 Task: Find connections with filter location Rāmnagar with filter topic #jobwith filter profile language Potuguese with filter current company ELGI EQUIPMENTS LIMITED with filter school Karunya Institute of Technology and Sciences with filter industry Robotics Engineering with filter service category Android Development with filter keywords title Spa Manager
Action: Mouse moved to (557, 53)
Screenshot: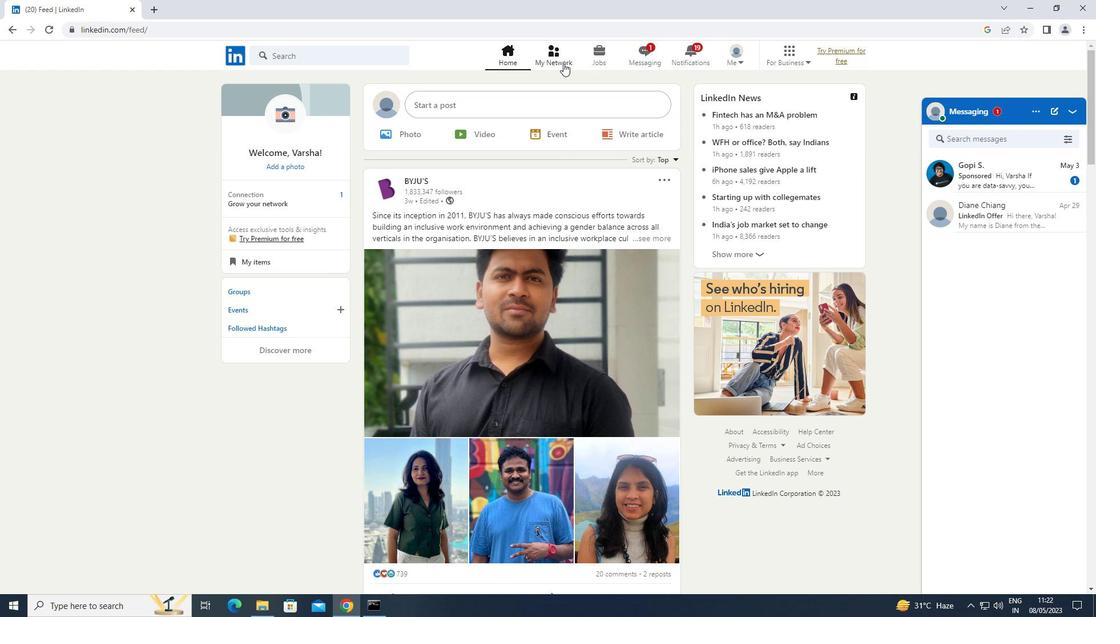 
Action: Mouse pressed left at (557, 53)
Screenshot: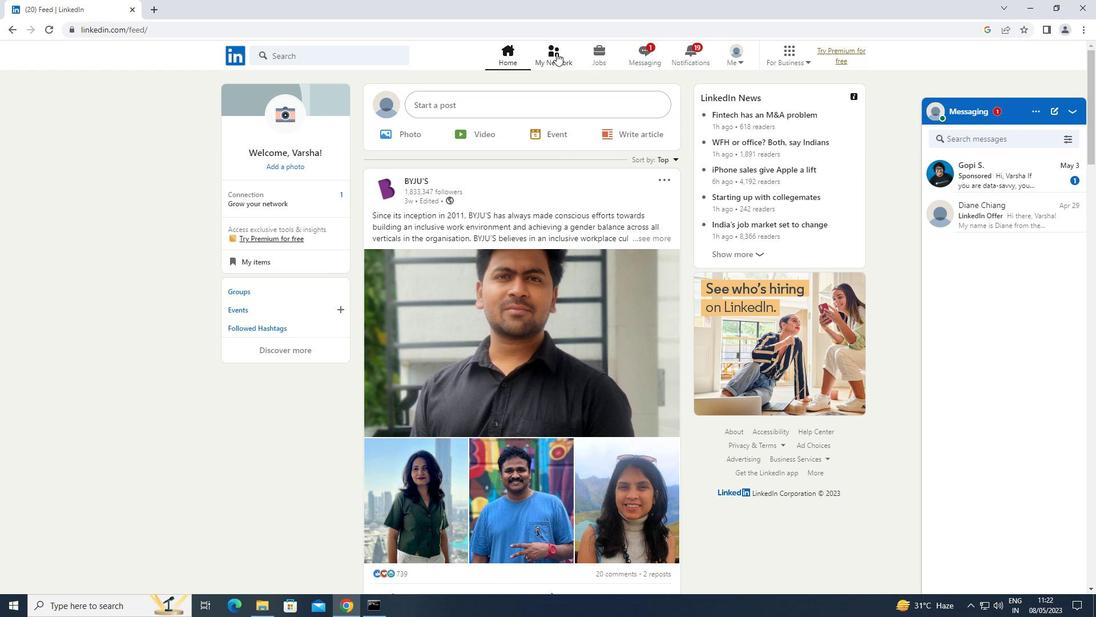 
Action: Mouse moved to (275, 119)
Screenshot: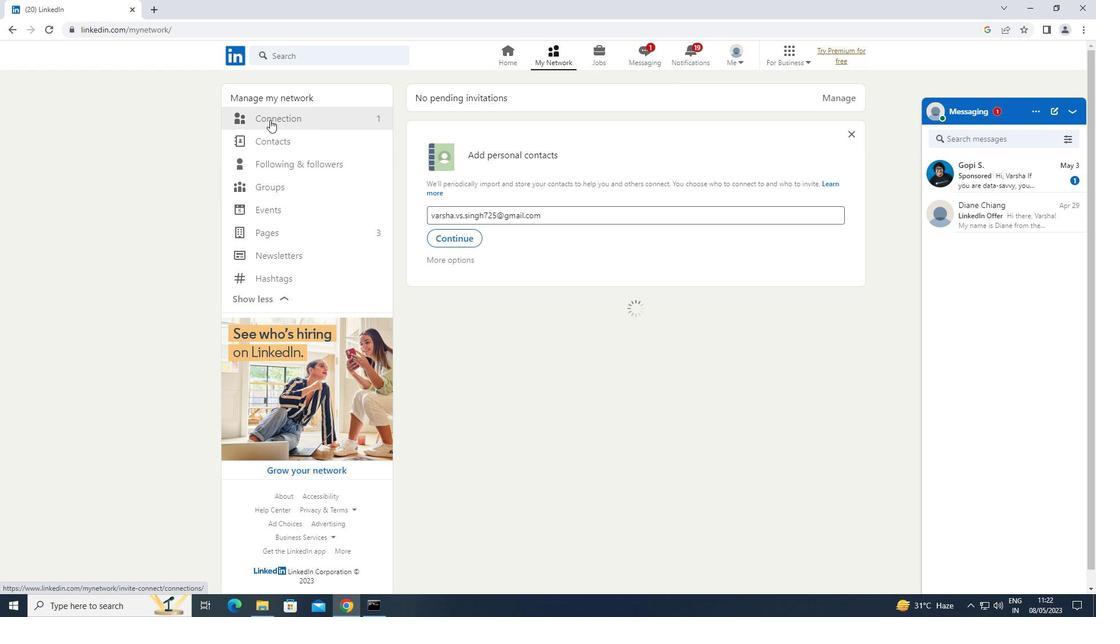 
Action: Mouse pressed left at (275, 119)
Screenshot: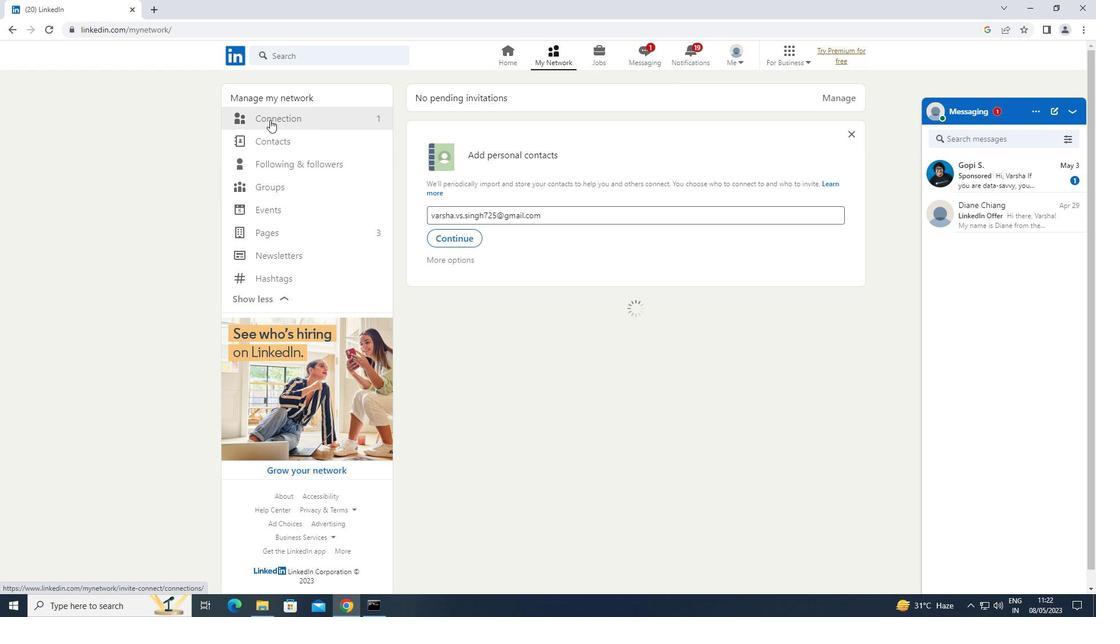 
Action: Mouse moved to (637, 118)
Screenshot: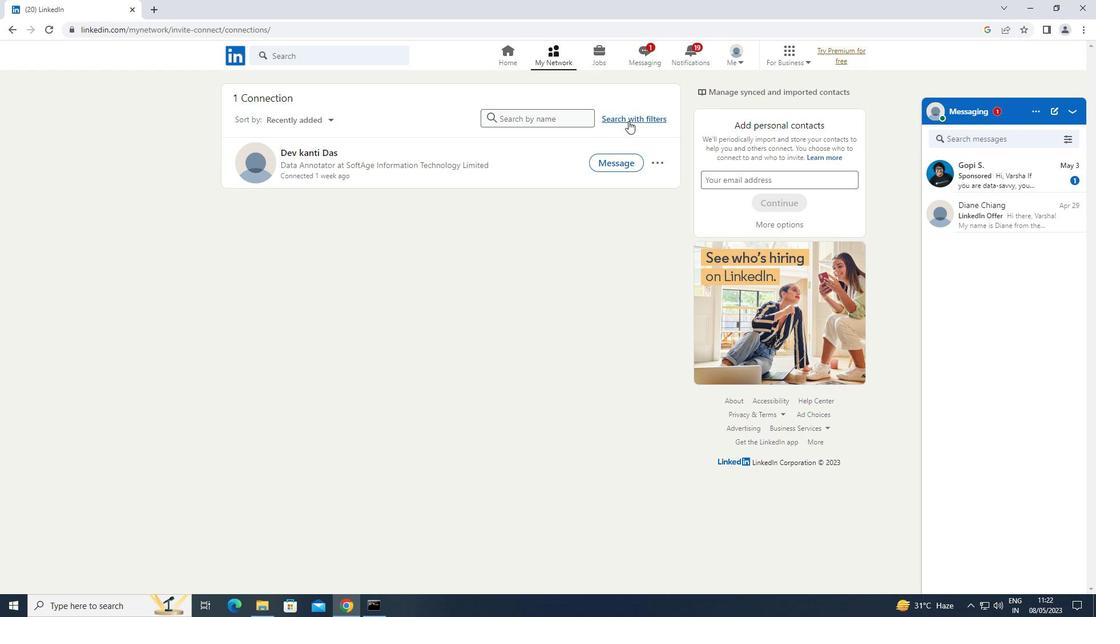 
Action: Mouse pressed left at (637, 118)
Screenshot: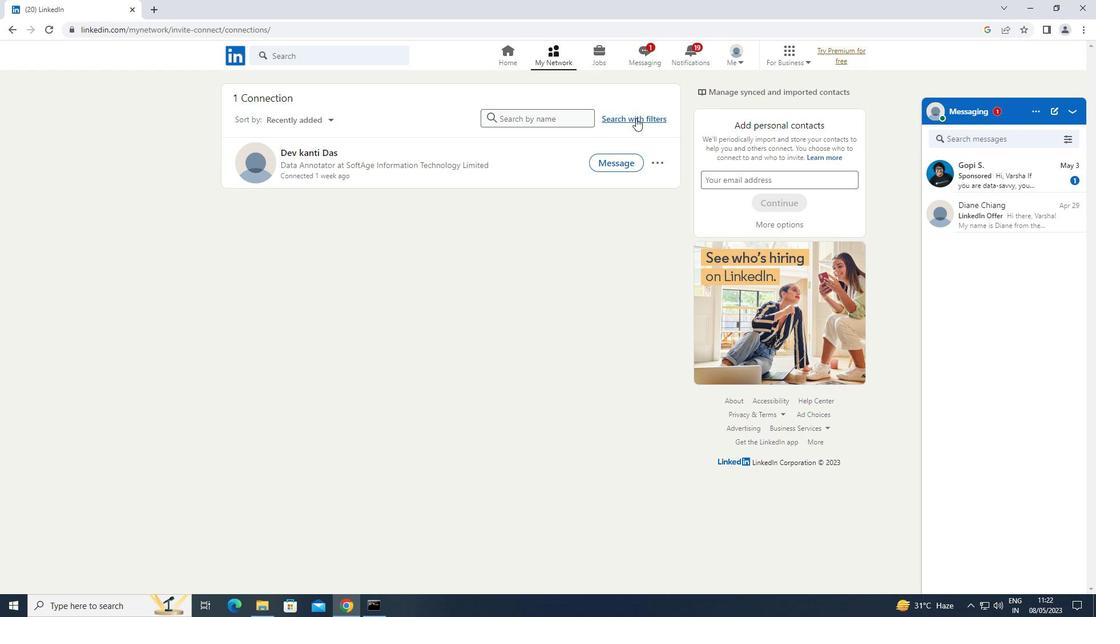 
Action: Mouse moved to (590, 86)
Screenshot: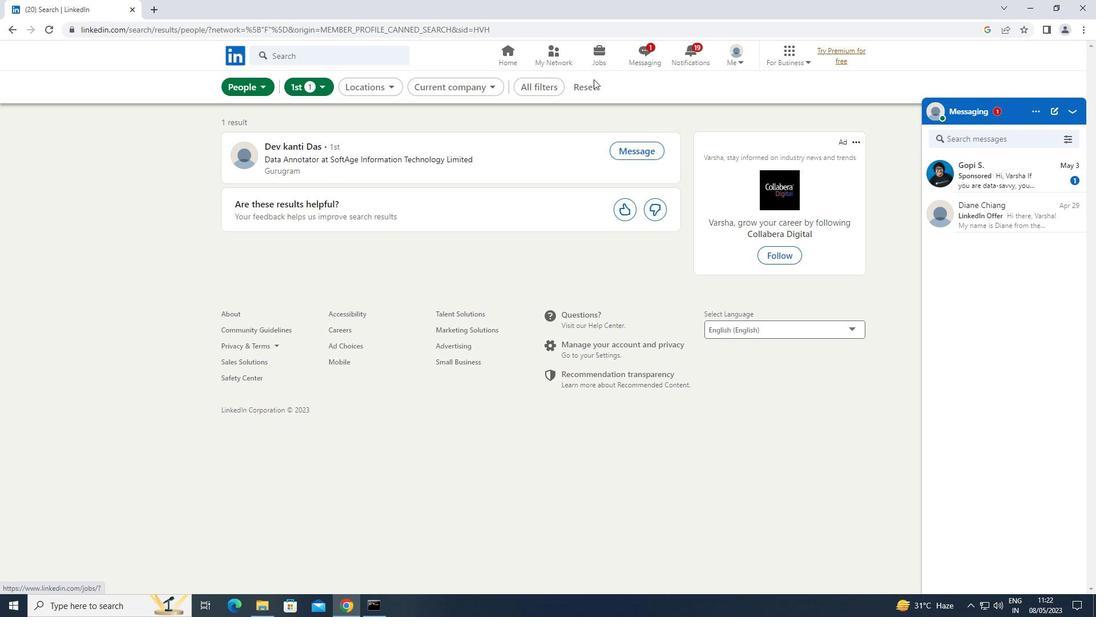 
Action: Mouse pressed left at (590, 86)
Screenshot: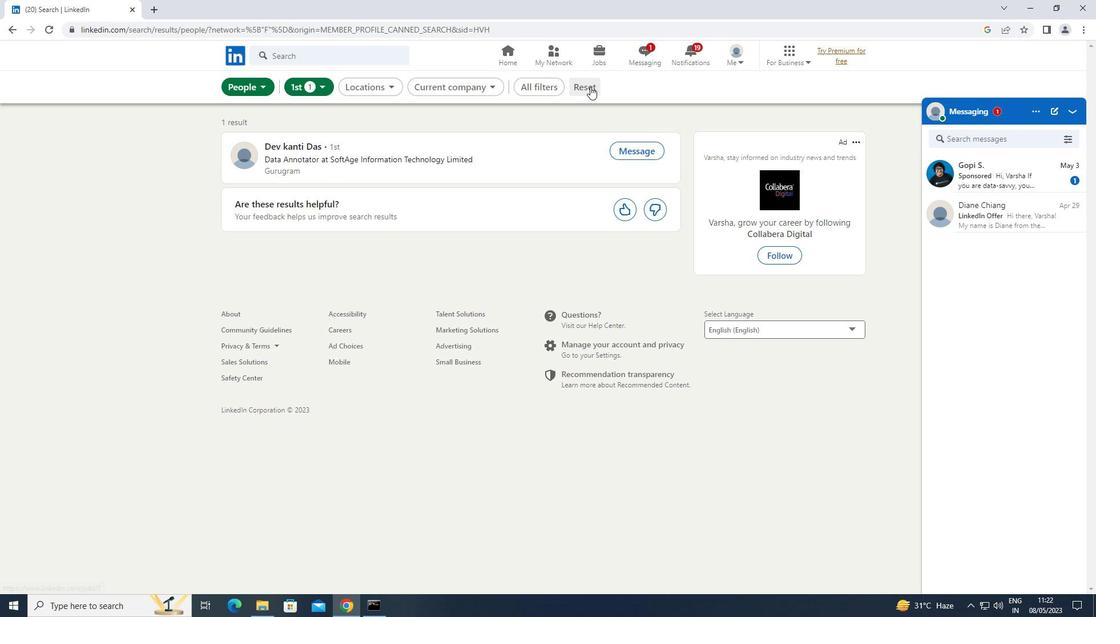 
Action: Mouse moved to (558, 86)
Screenshot: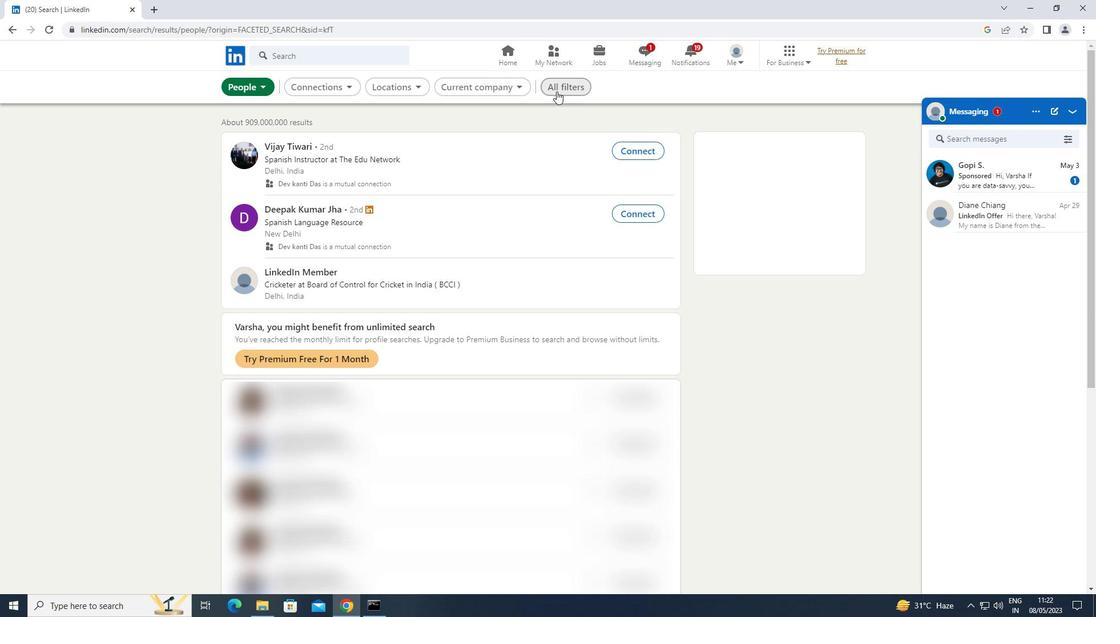 
Action: Mouse pressed left at (558, 86)
Screenshot: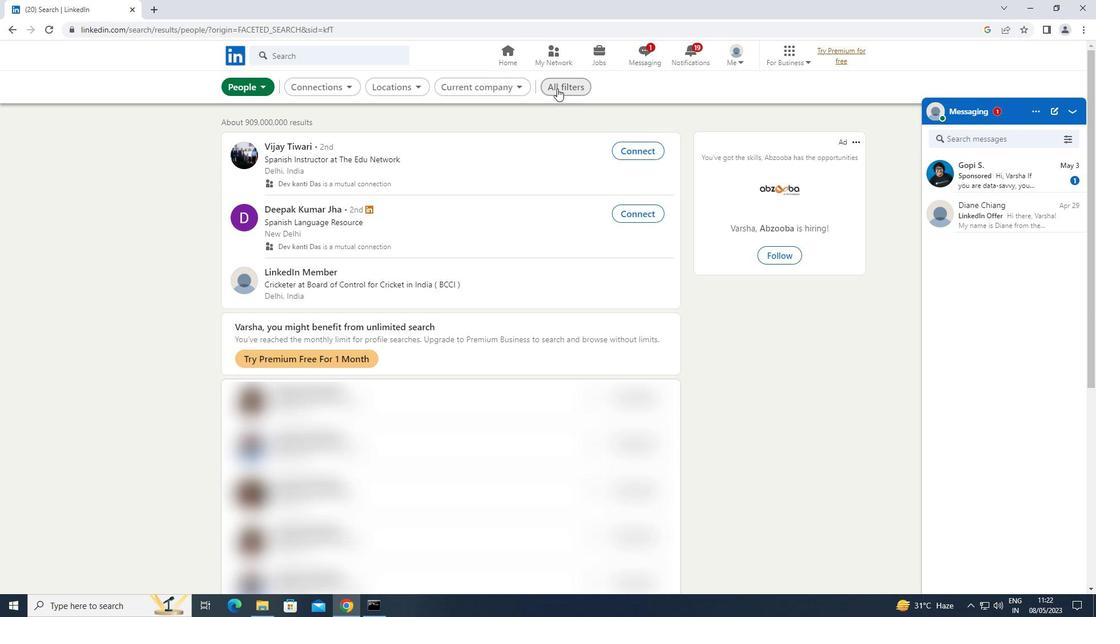 
Action: Mouse moved to (882, 313)
Screenshot: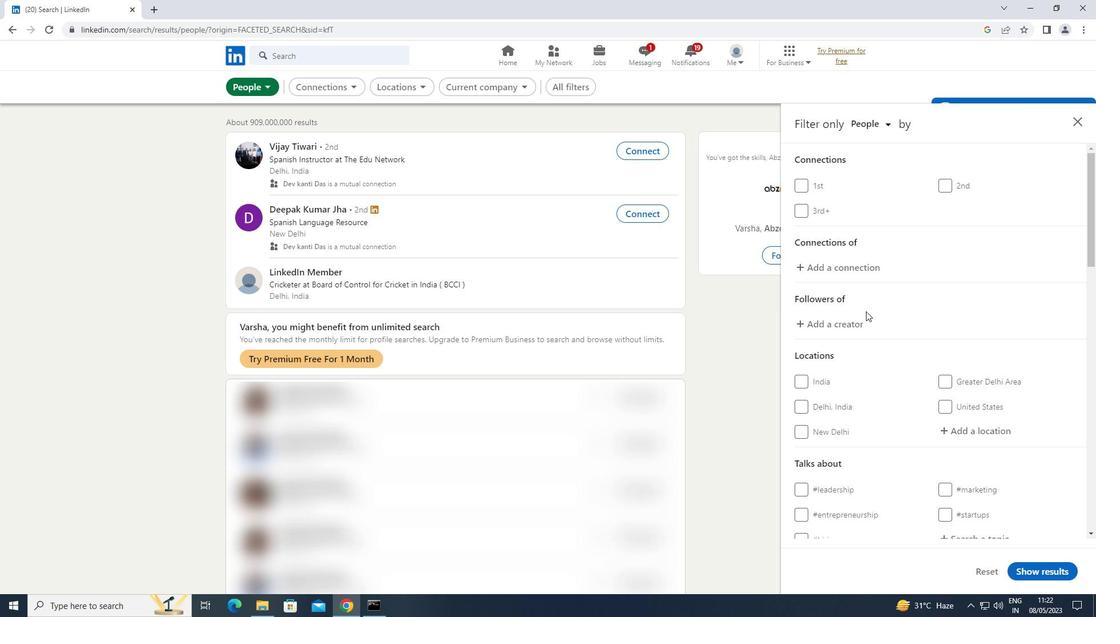 
Action: Mouse scrolled (882, 312) with delta (0, 0)
Screenshot: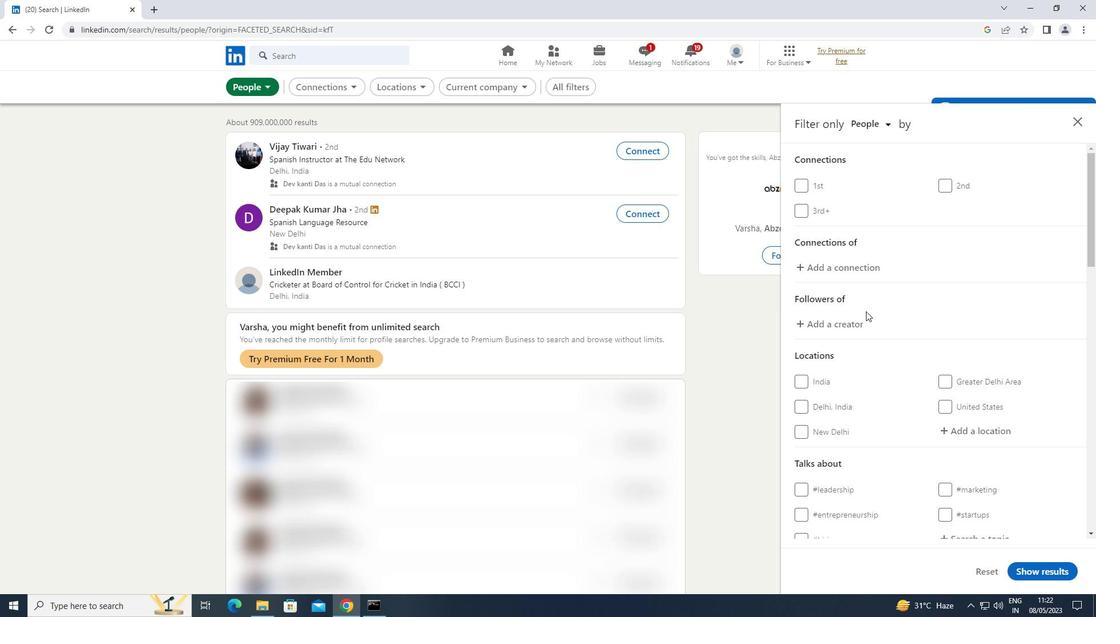 
Action: Mouse moved to (884, 314)
Screenshot: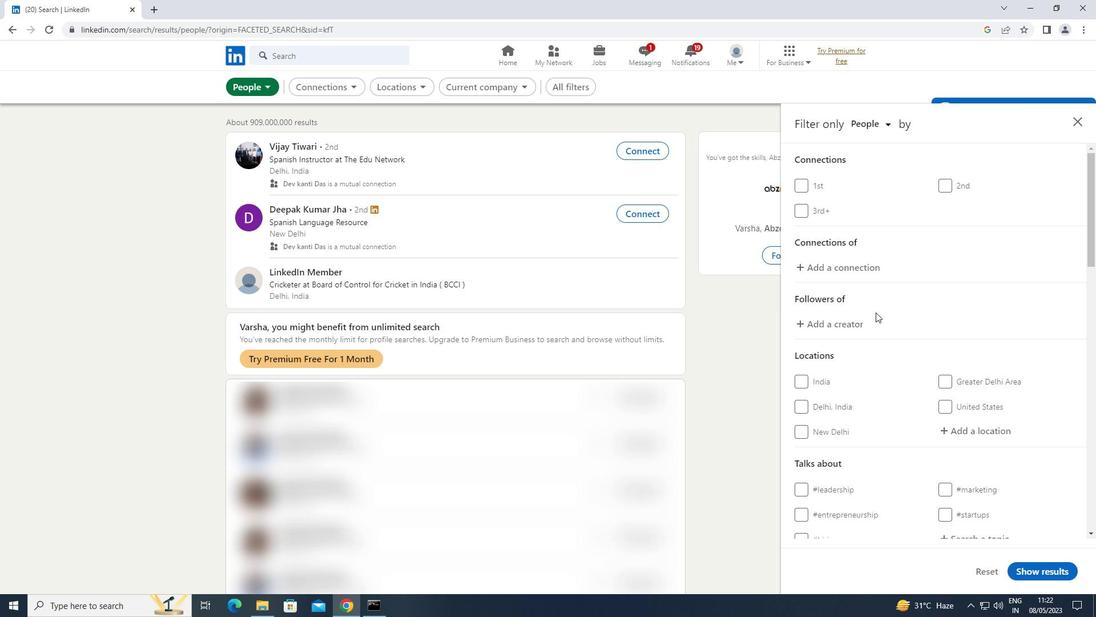 
Action: Mouse scrolled (884, 314) with delta (0, 0)
Screenshot: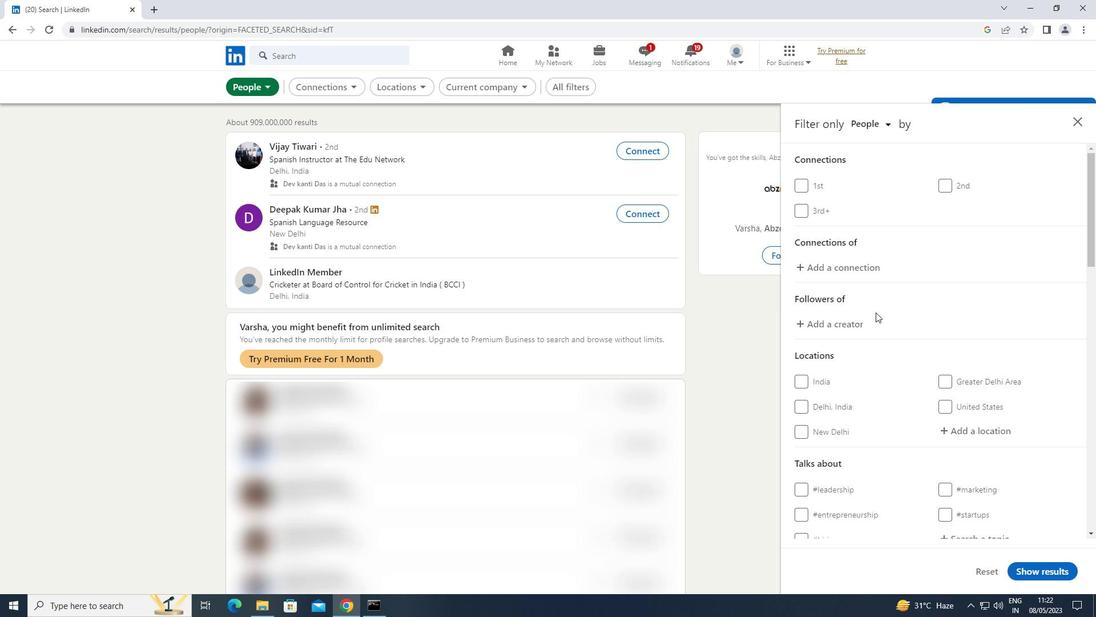 
Action: Mouse scrolled (884, 314) with delta (0, 0)
Screenshot: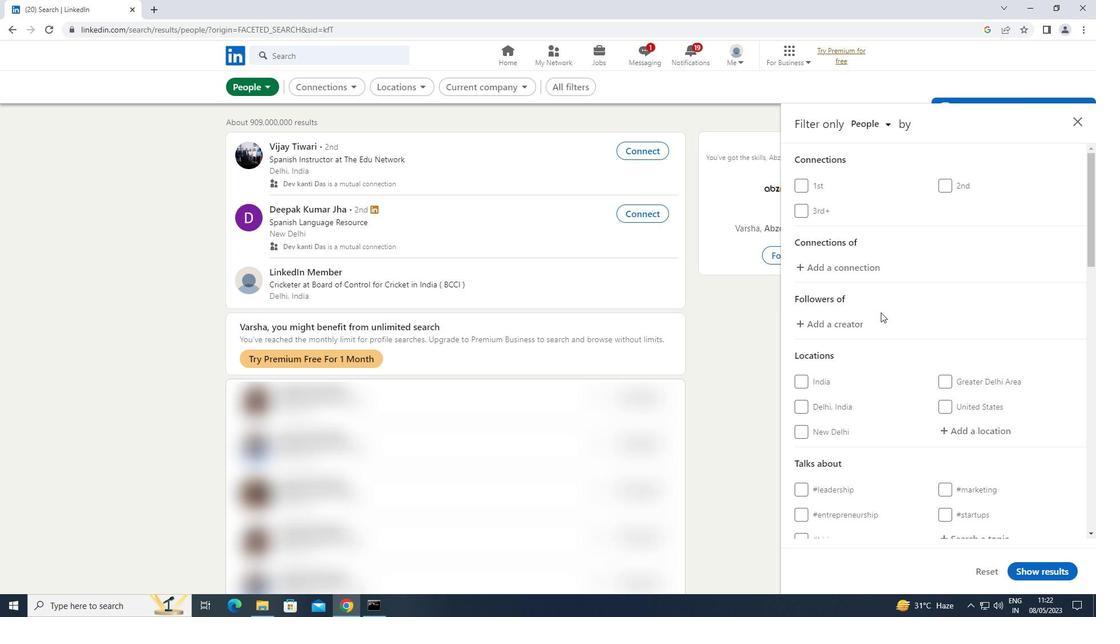 
Action: Mouse scrolled (884, 314) with delta (0, 0)
Screenshot: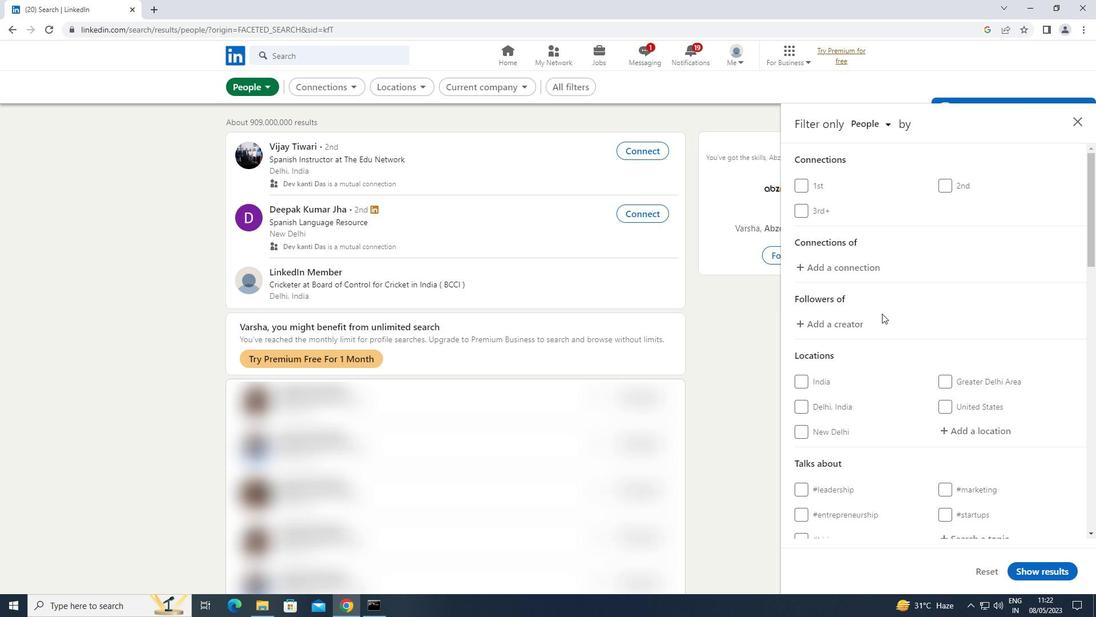 
Action: Mouse moved to (979, 203)
Screenshot: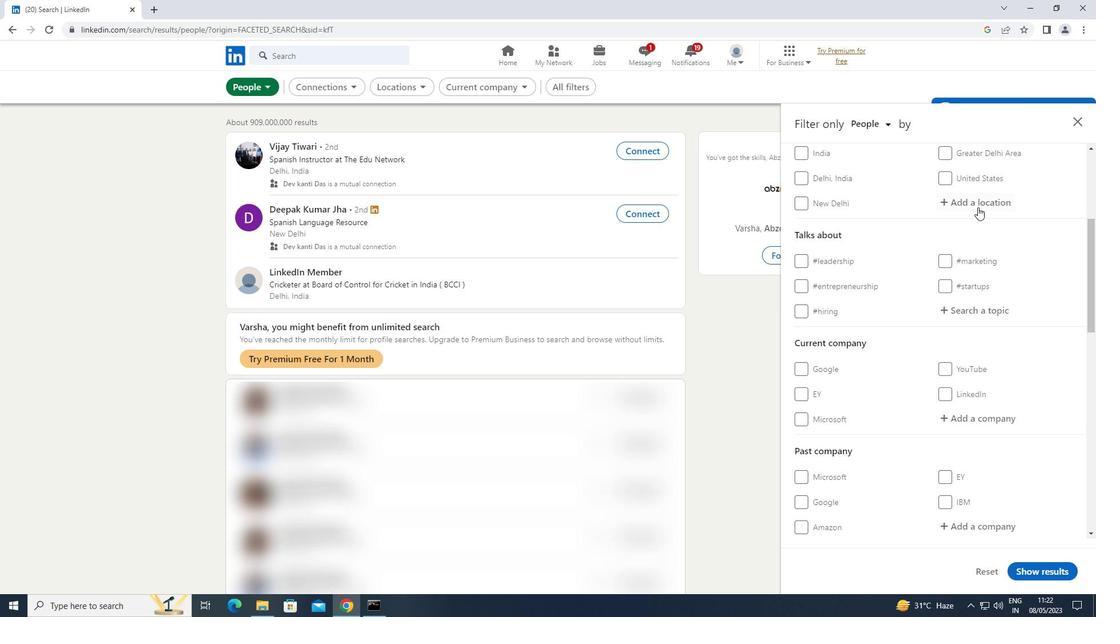 
Action: Mouse pressed left at (979, 203)
Screenshot: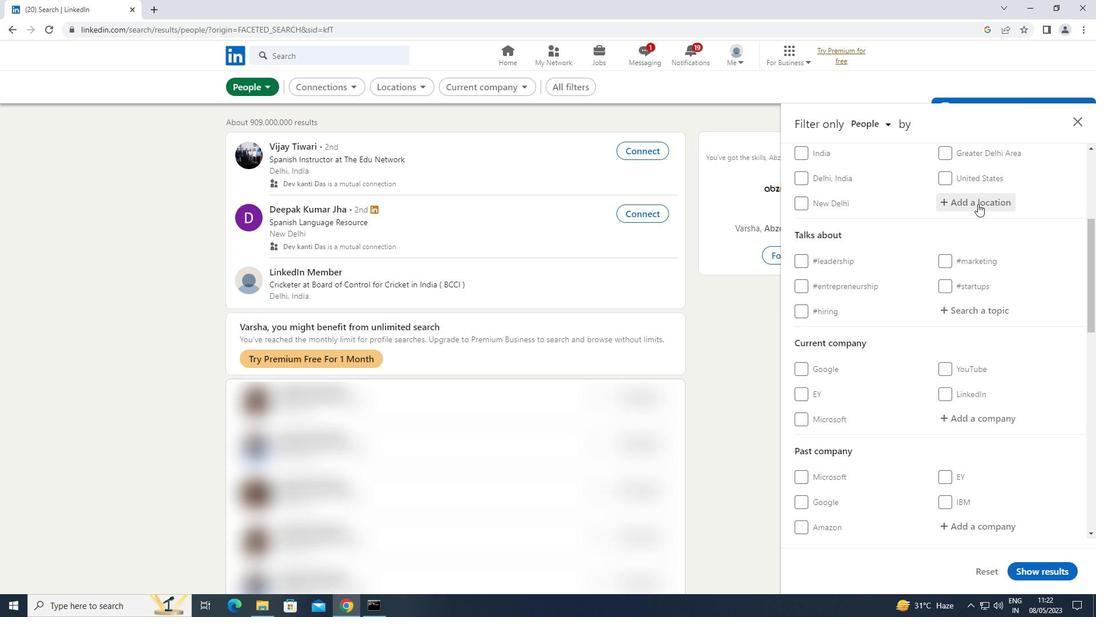 
Action: Key pressed <Key.shift>RAMNAGAR
Screenshot: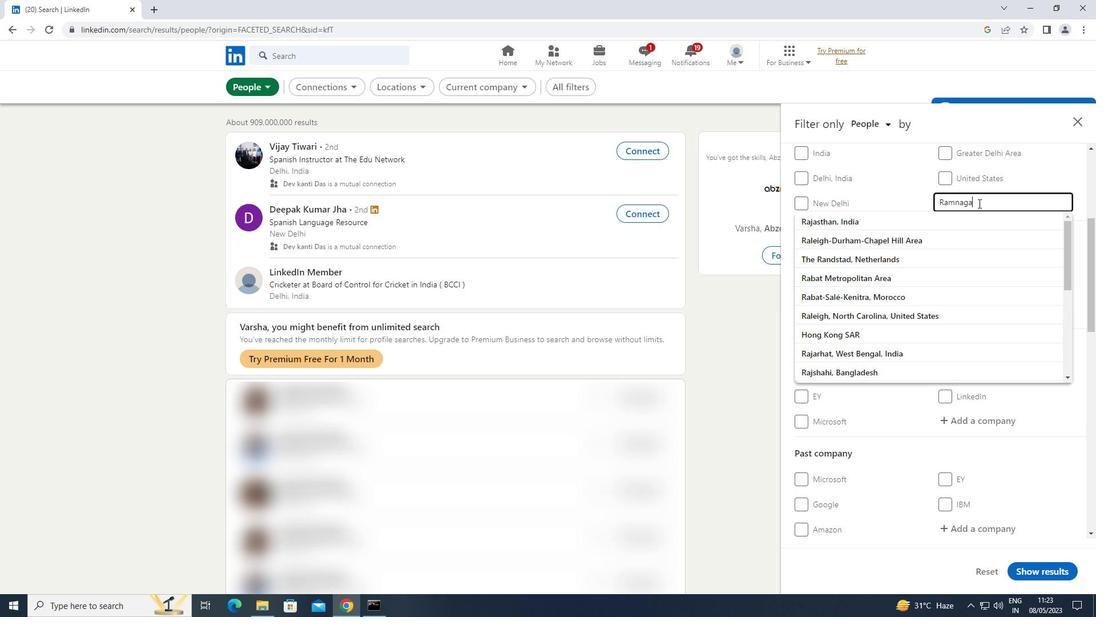 
Action: Mouse moved to (1063, 275)
Screenshot: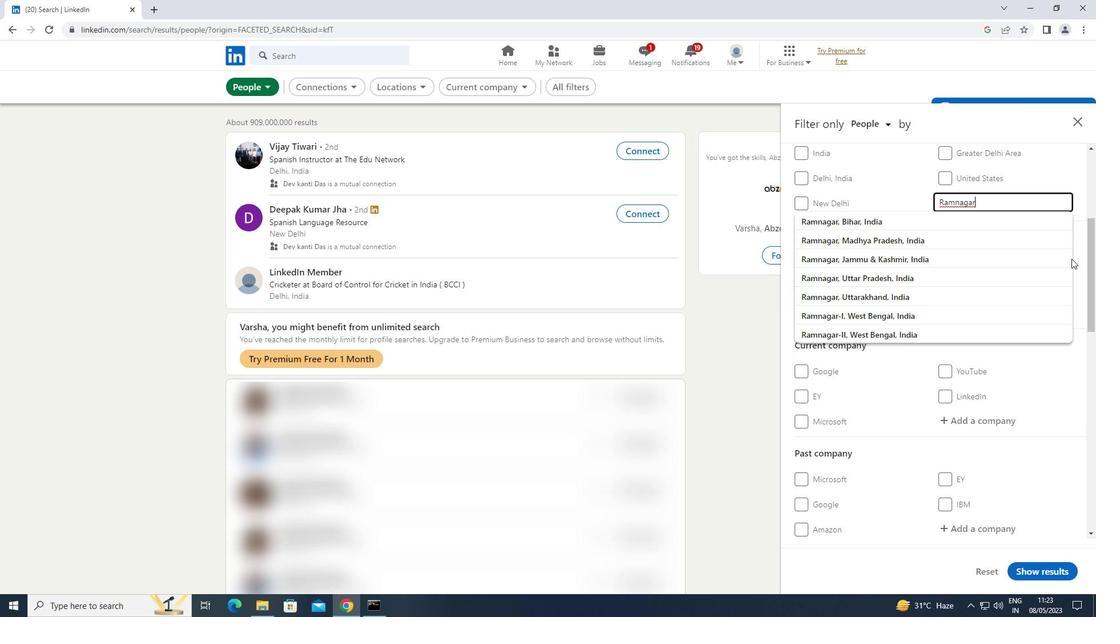 
Action: Key pressed <Key.enter>
Screenshot: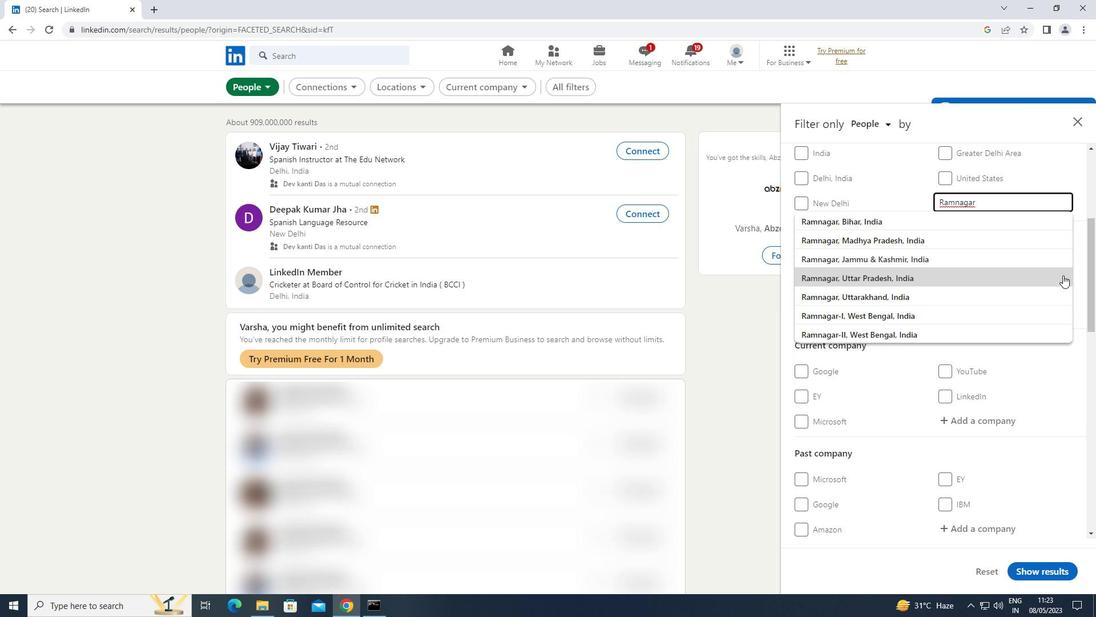 
Action: Mouse moved to (1001, 314)
Screenshot: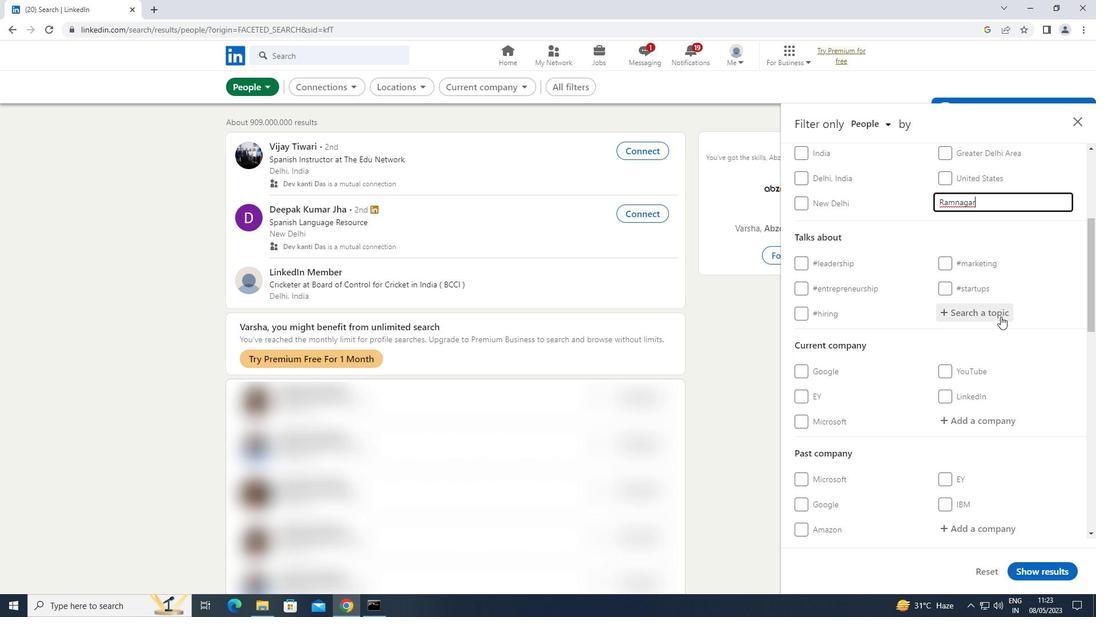 
Action: Mouse pressed left at (1001, 314)
Screenshot: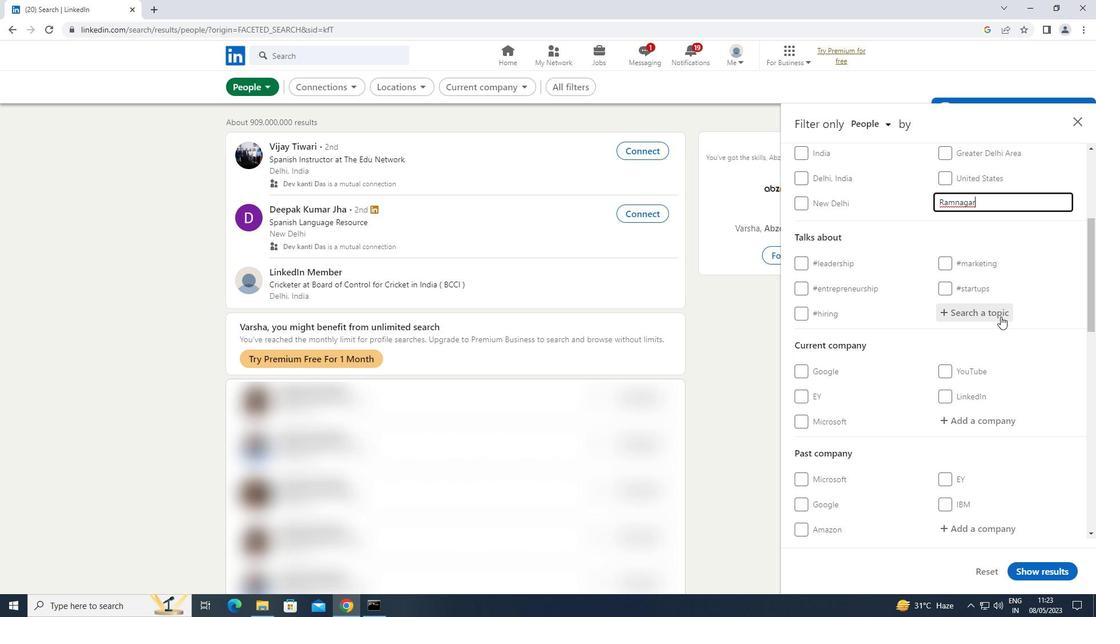 
Action: Key pressed JOB
Screenshot: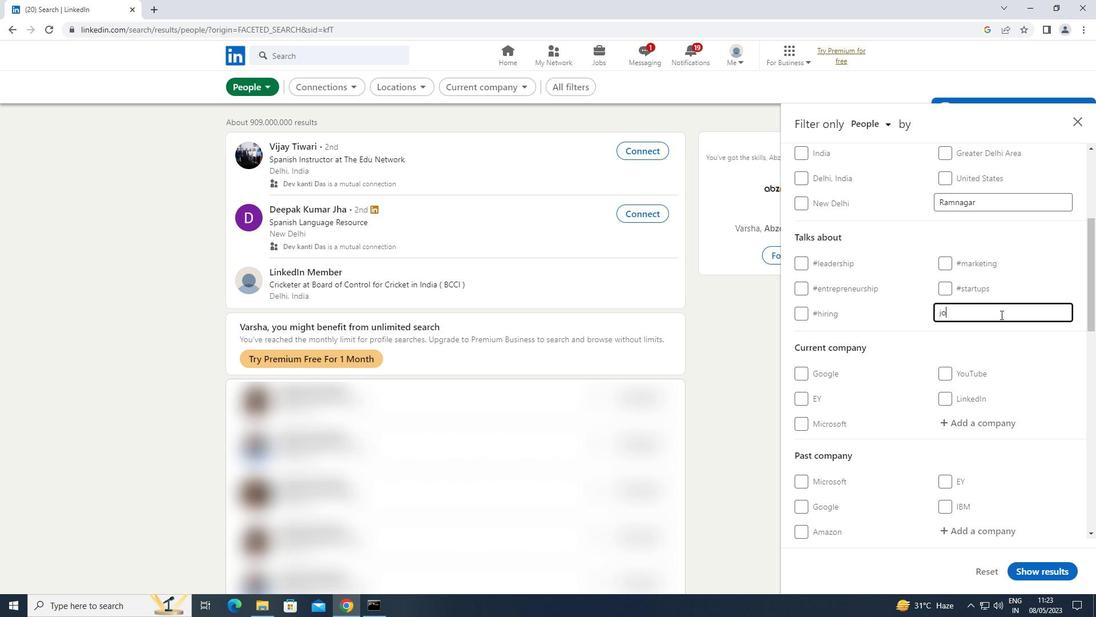 
Action: Mouse moved to (930, 326)
Screenshot: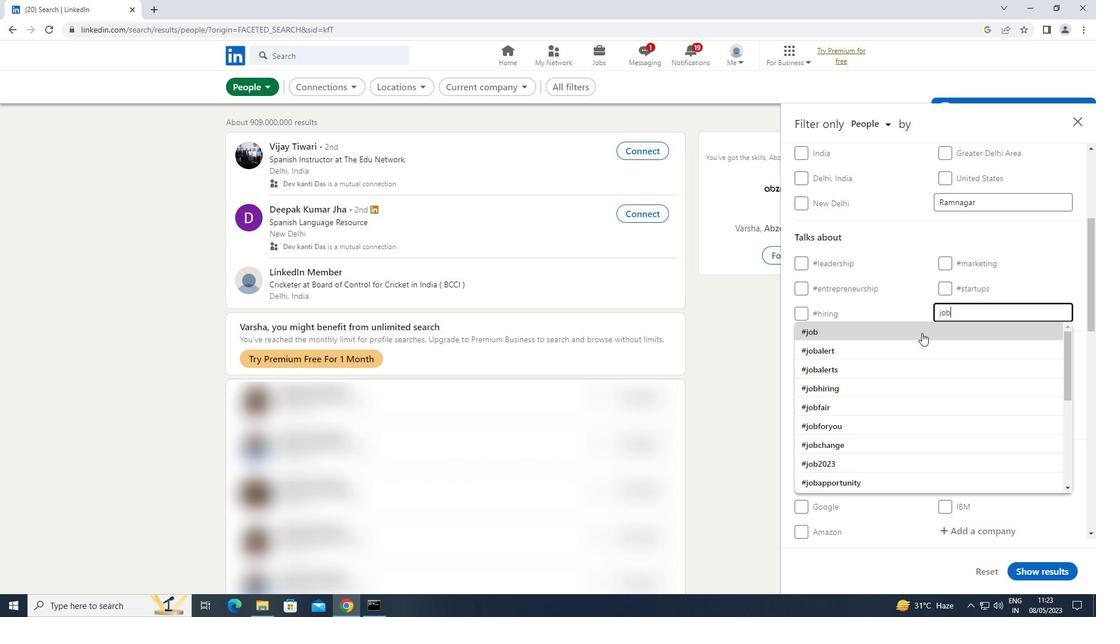 
Action: Mouse pressed left at (930, 326)
Screenshot: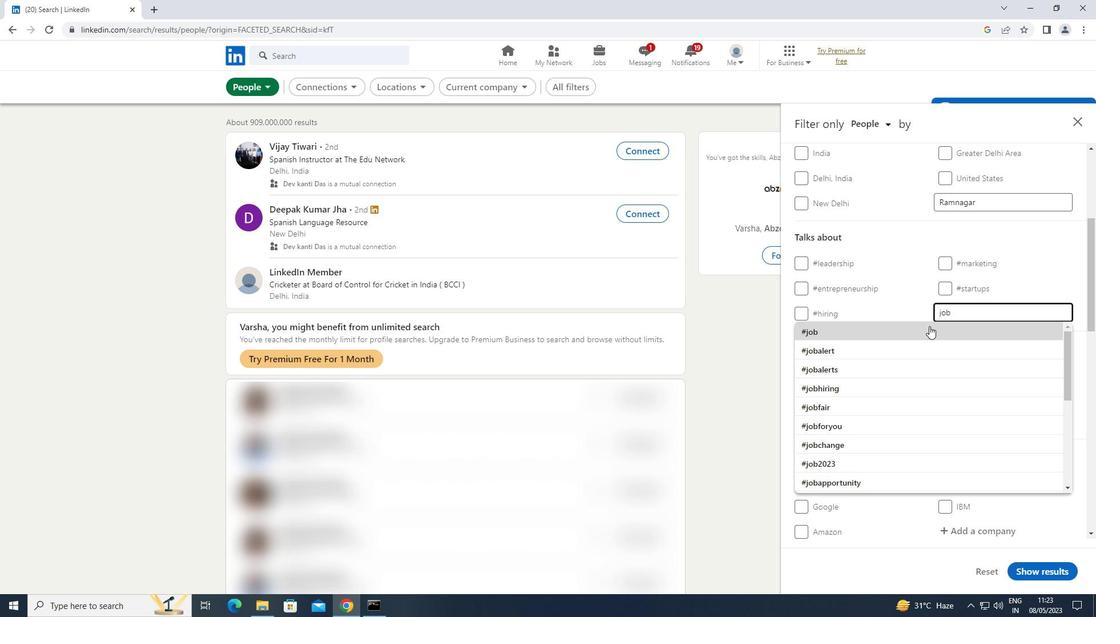 
Action: Mouse scrolled (930, 325) with delta (0, 0)
Screenshot: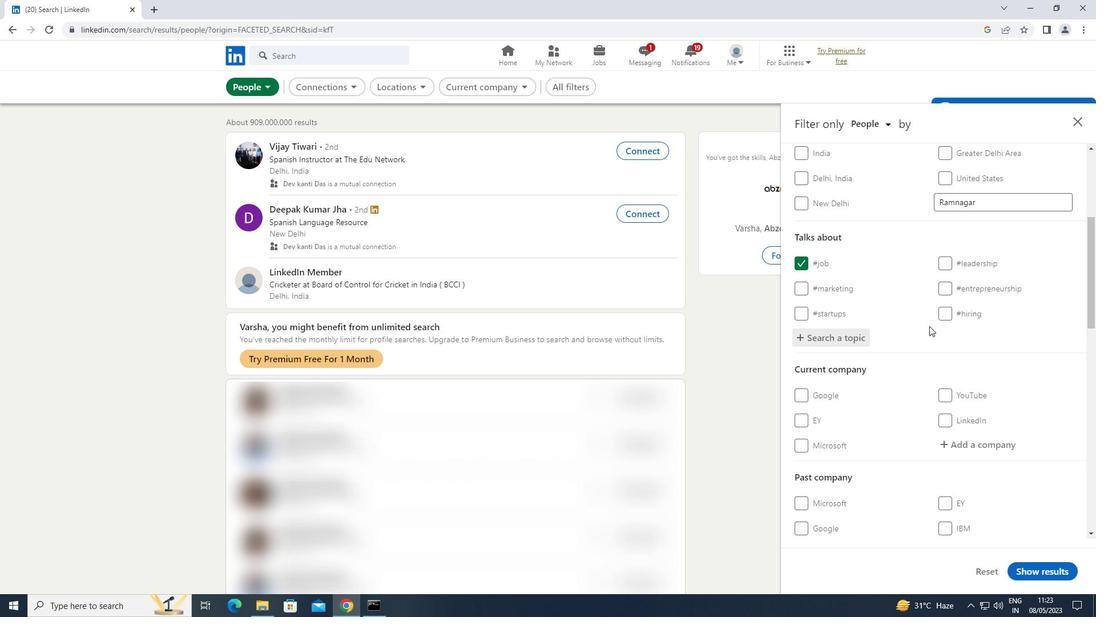 
Action: Mouse scrolled (930, 325) with delta (0, 0)
Screenshot: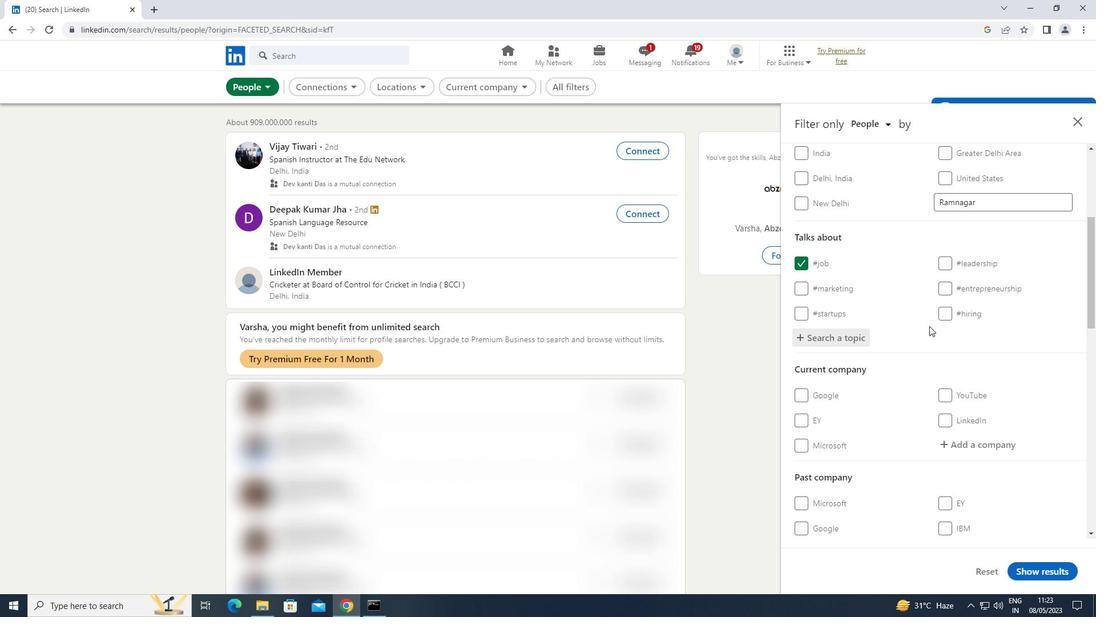 
Action: Mouse scrolled (930, 325) with delta (0, 0)
Screenshot: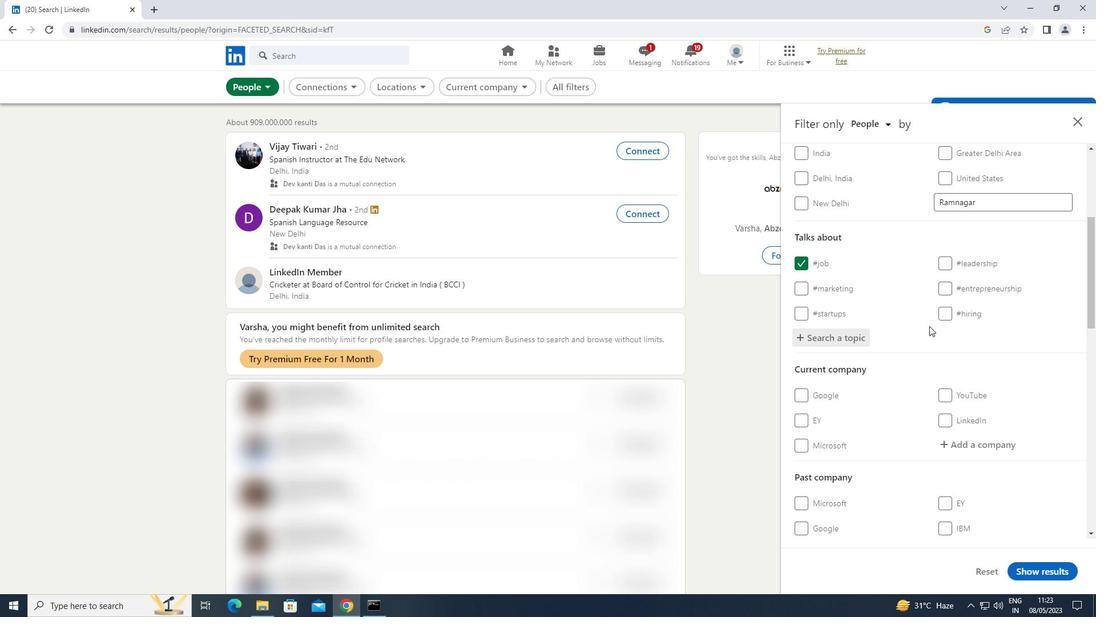 
Action: Mouse scrolled (930, 325) with delta (0, 0)
Screenshot: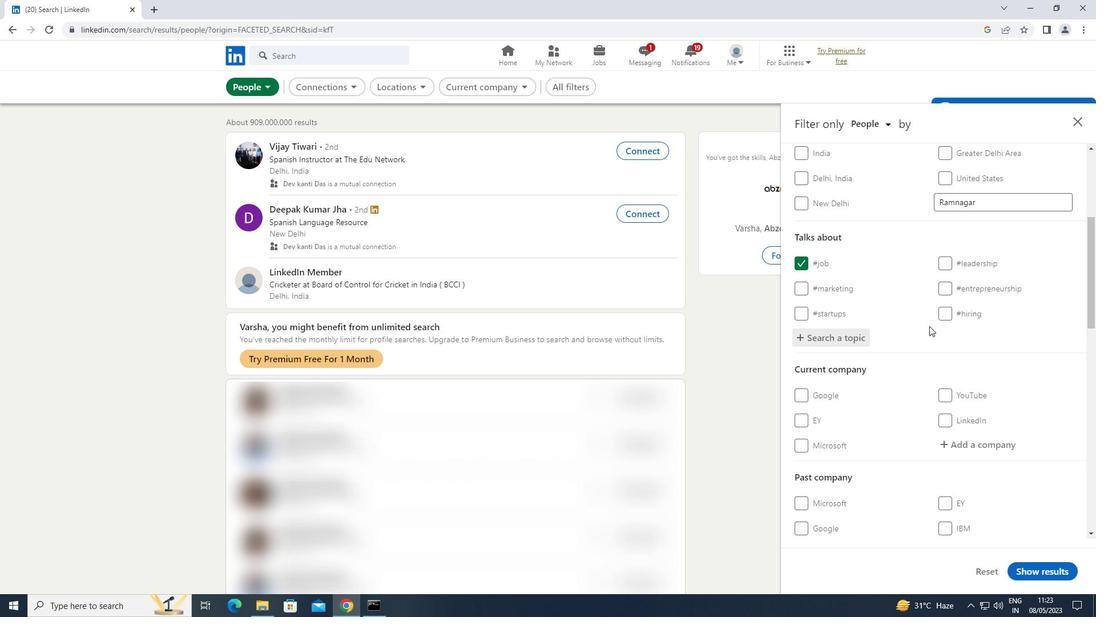 
Action: Mouse scrolled (930, 325) with delta (0, 0)
Screenshot: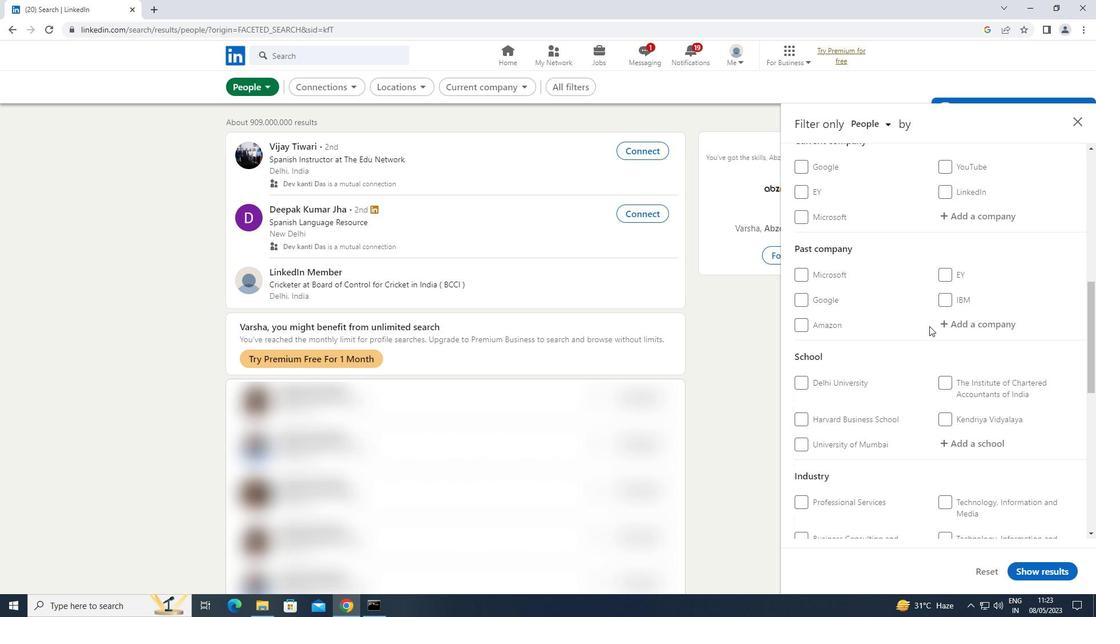 
Action: Mouse scrolled (930, 325) with delta (0, 0)
Screenshot: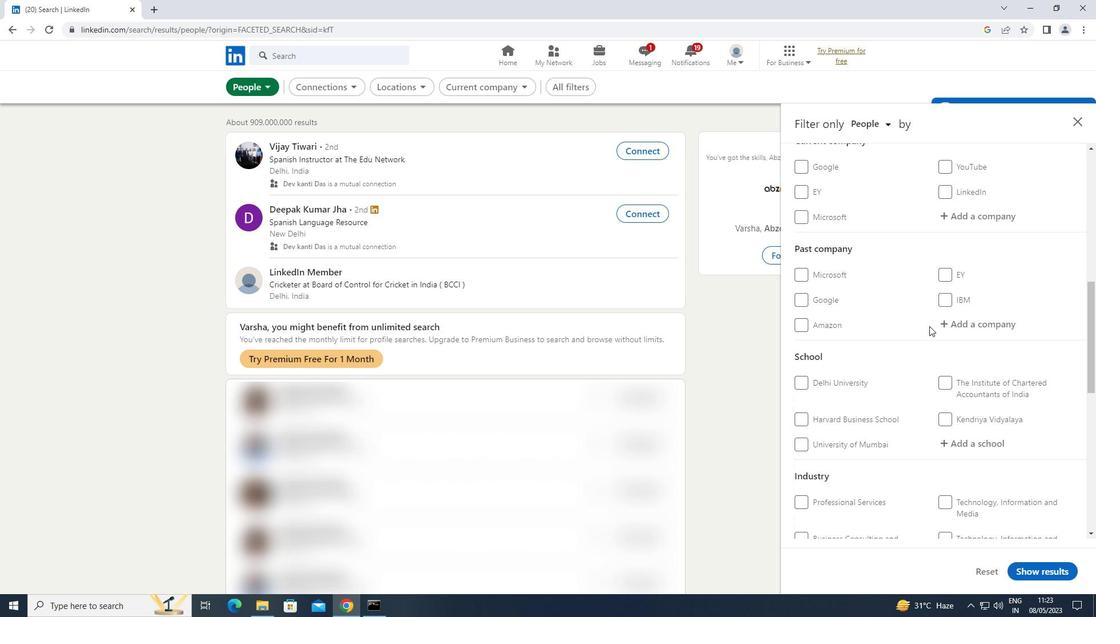 
Action: Mouse scrolled (930, 325) with delta (0, 0)
Screenshot: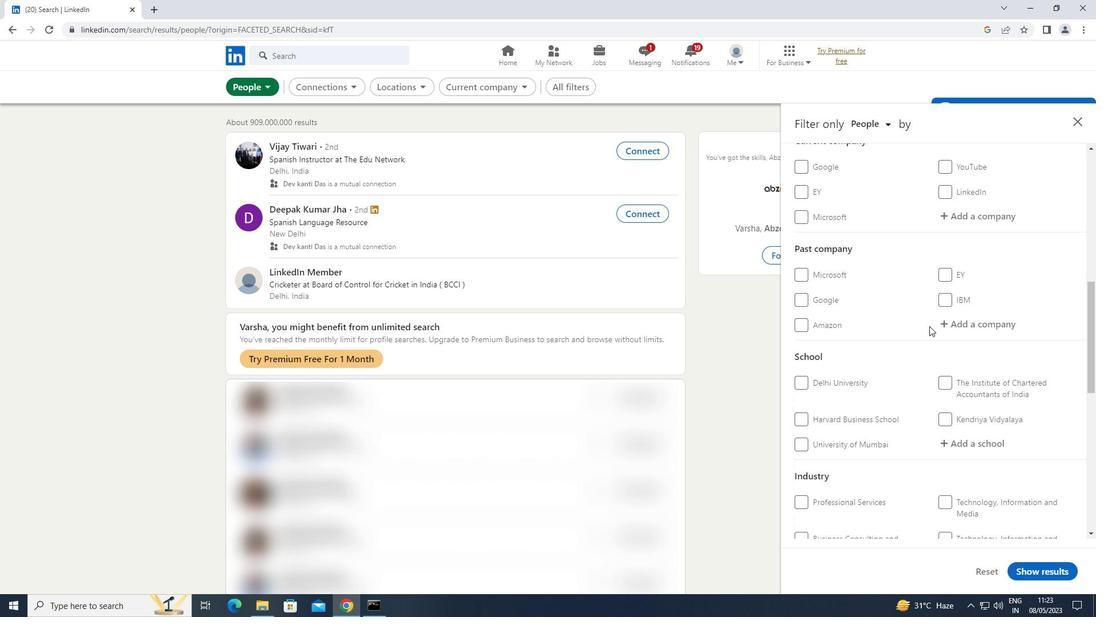 
Action: Mouse scrolled (930, 325) with delta (0, 0)
Screenshot: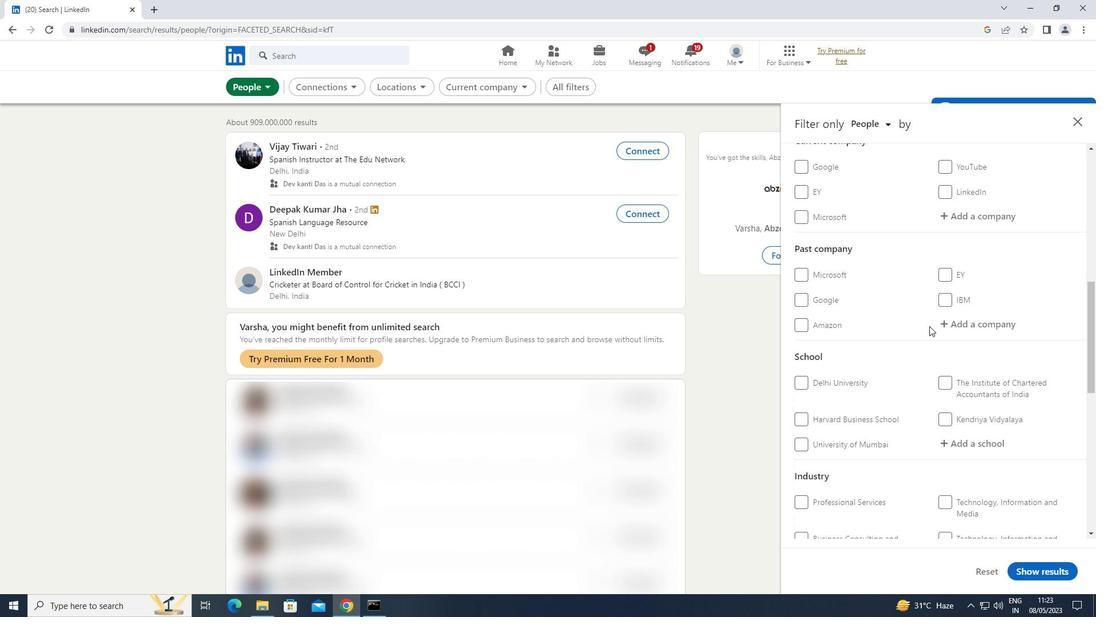 
Action: Mouse moved to (949, 429)
Screenshot: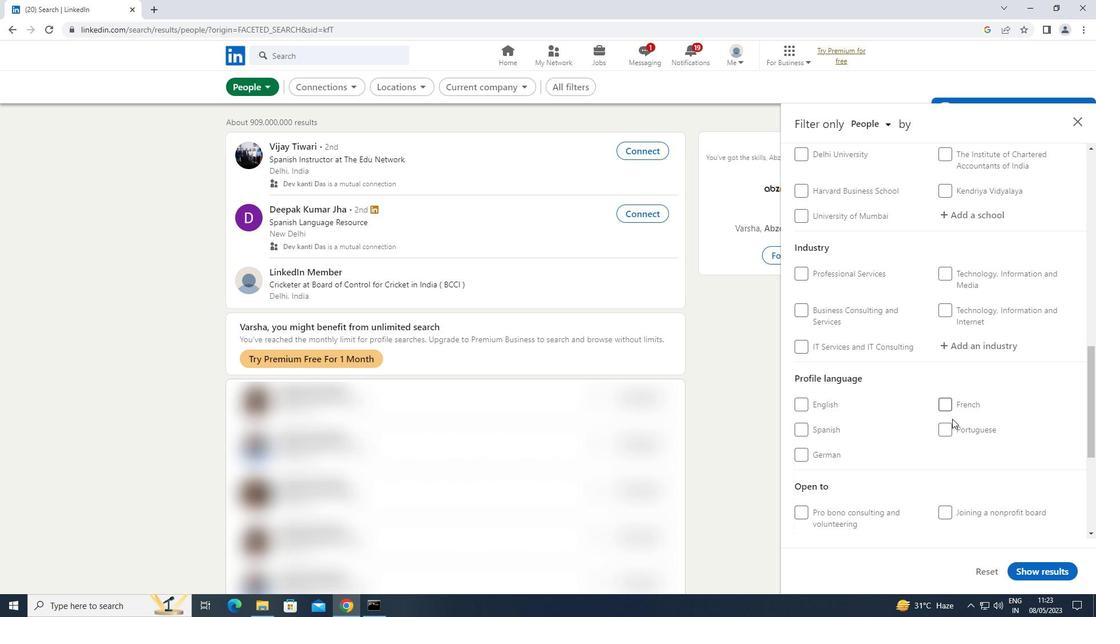 
Action: Mouse pressed left at (949, 429)
Screenshot: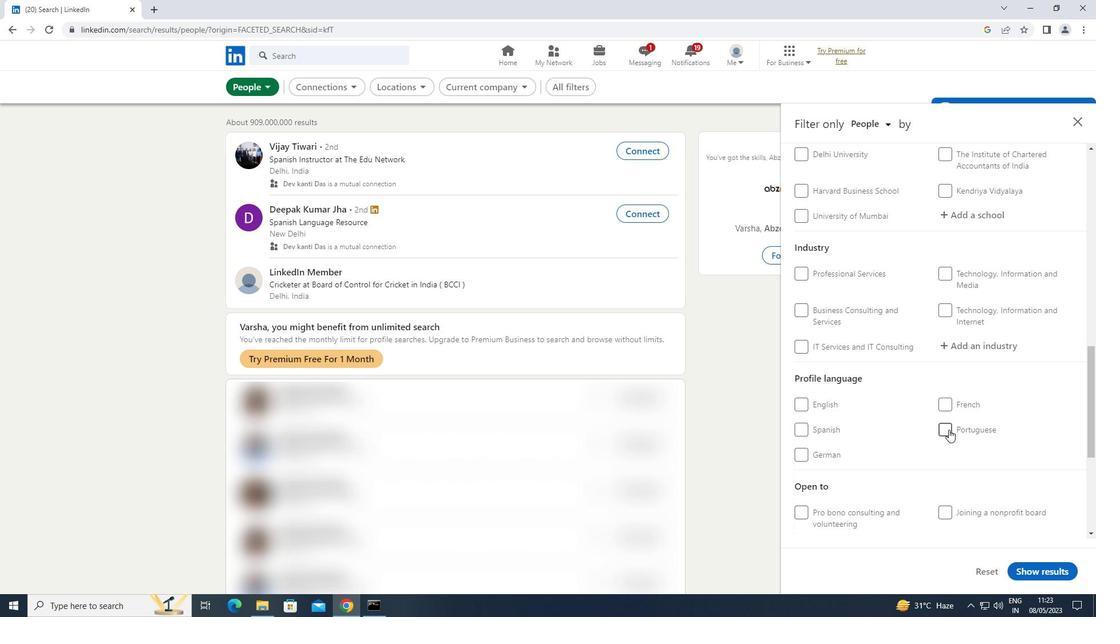 
Action: Mouse moved to (951, 426)
Screenshot: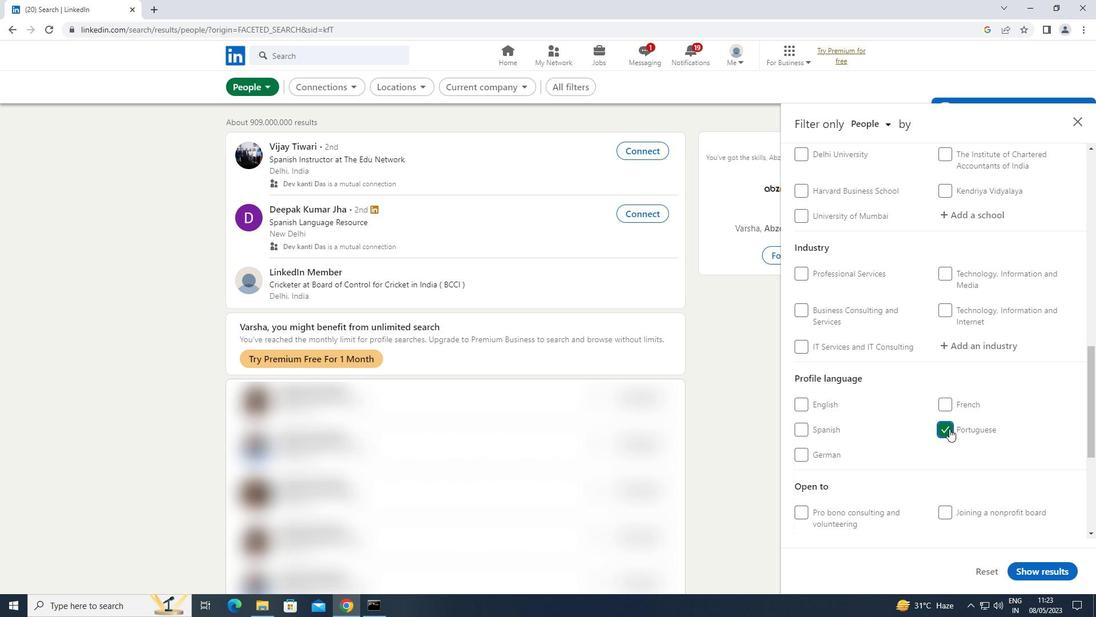 
Action: Mouse scrolled (951, 426) with delta (0, 0)
Screenshot: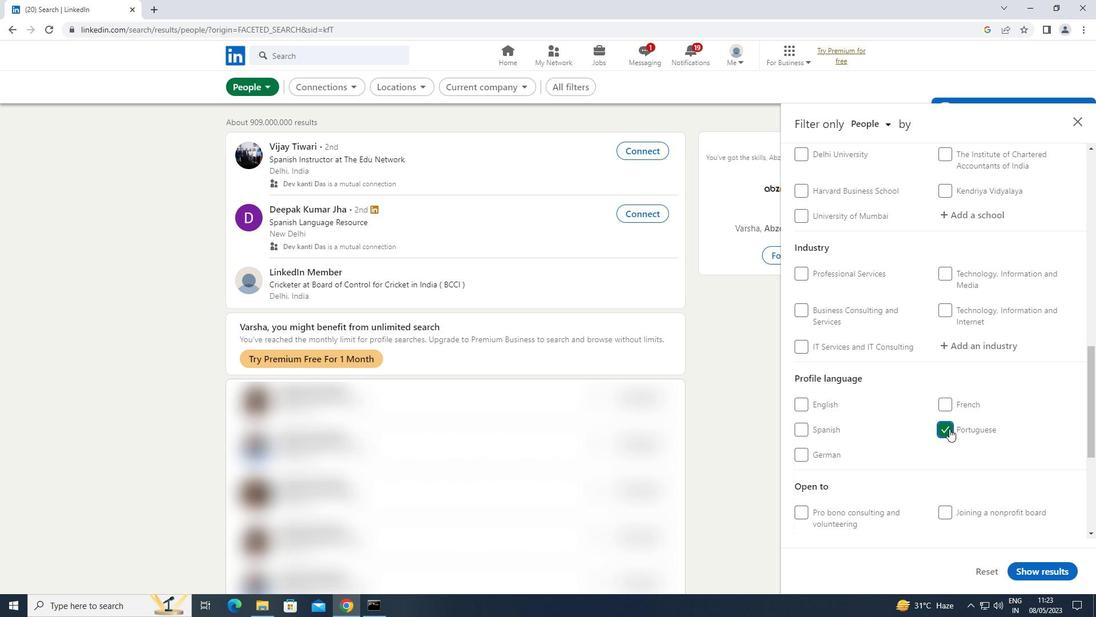
Action: Mouse scrolled (951, 426) with delta (0, 0)
Screenshot: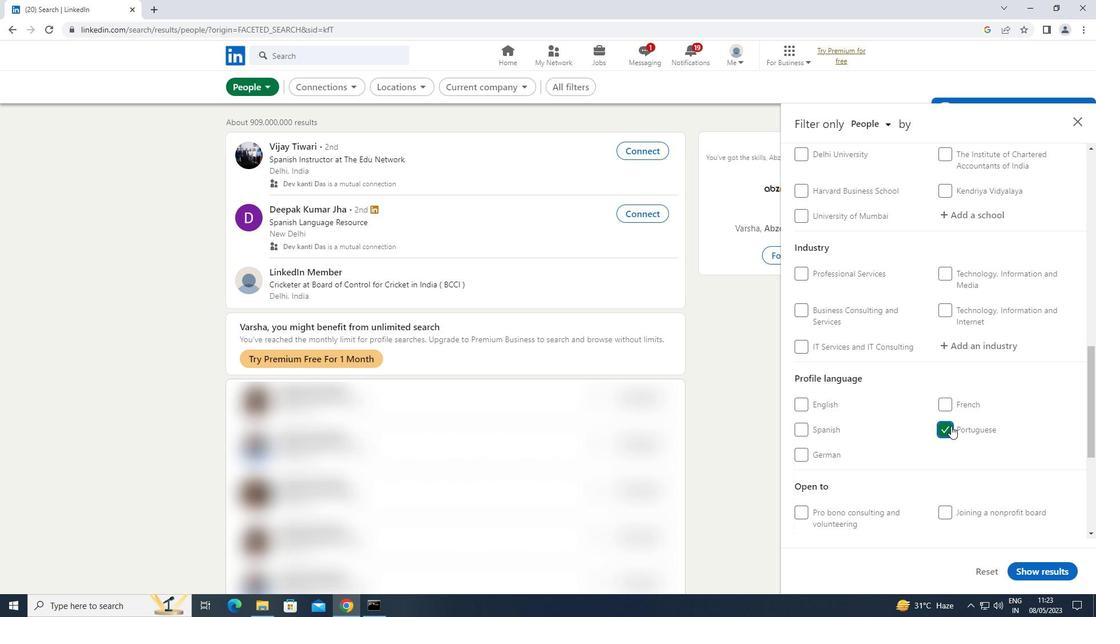 
Action: Mouse moved to (952, 423)
Screenshot: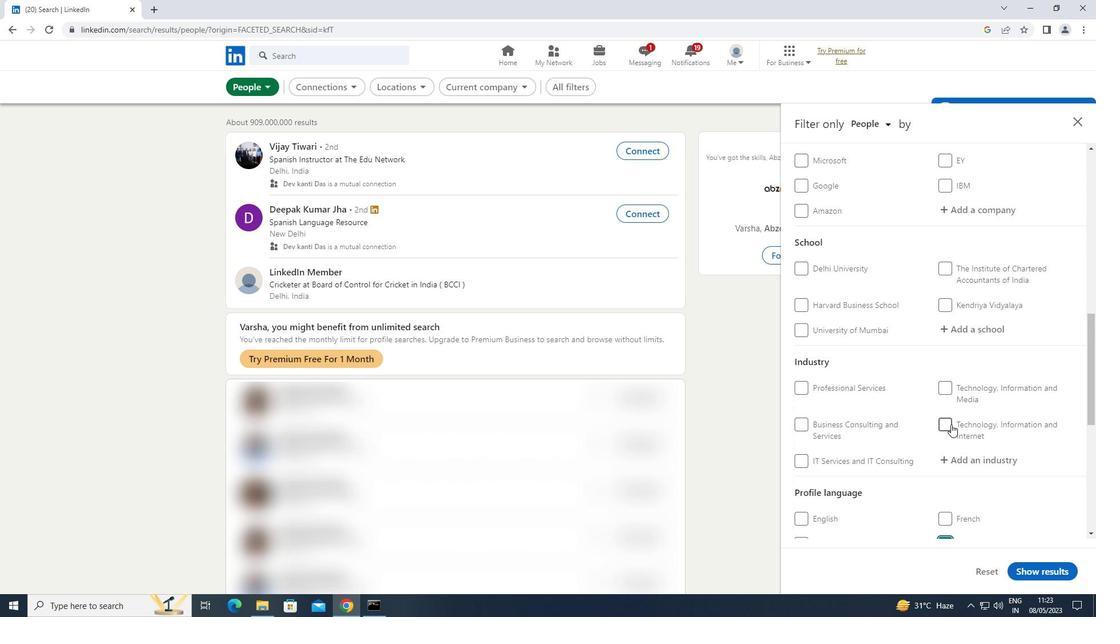 
Action: Mouse scrolled (952, 423) with delta (0, 0)
Screenshot: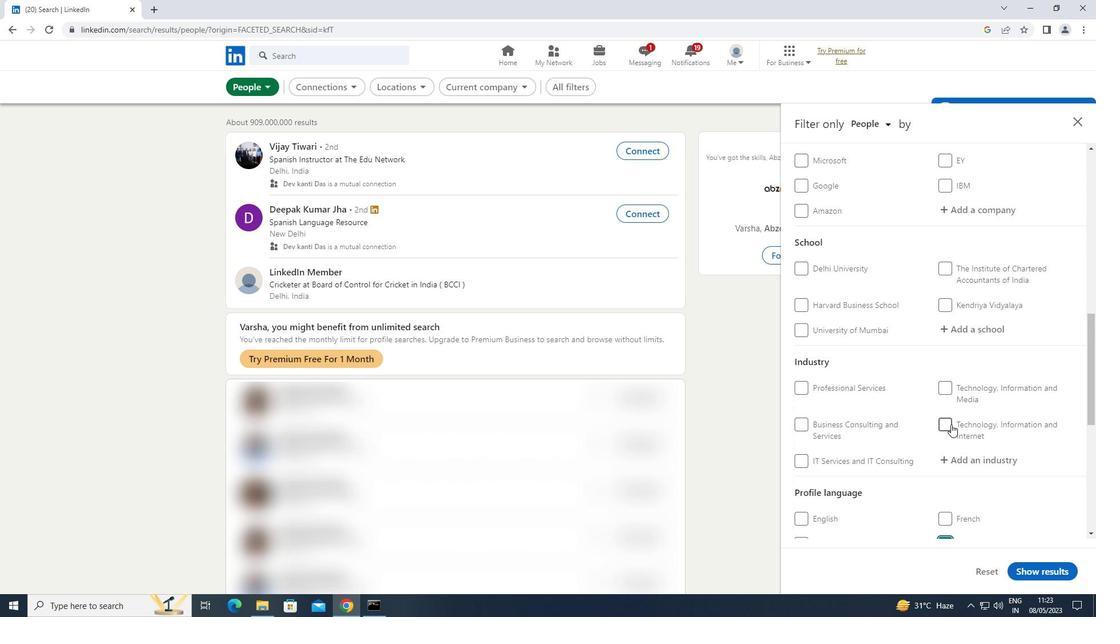 
Action: Mouse scrolled (952, 423) with delta (0, 0)
Screenshot: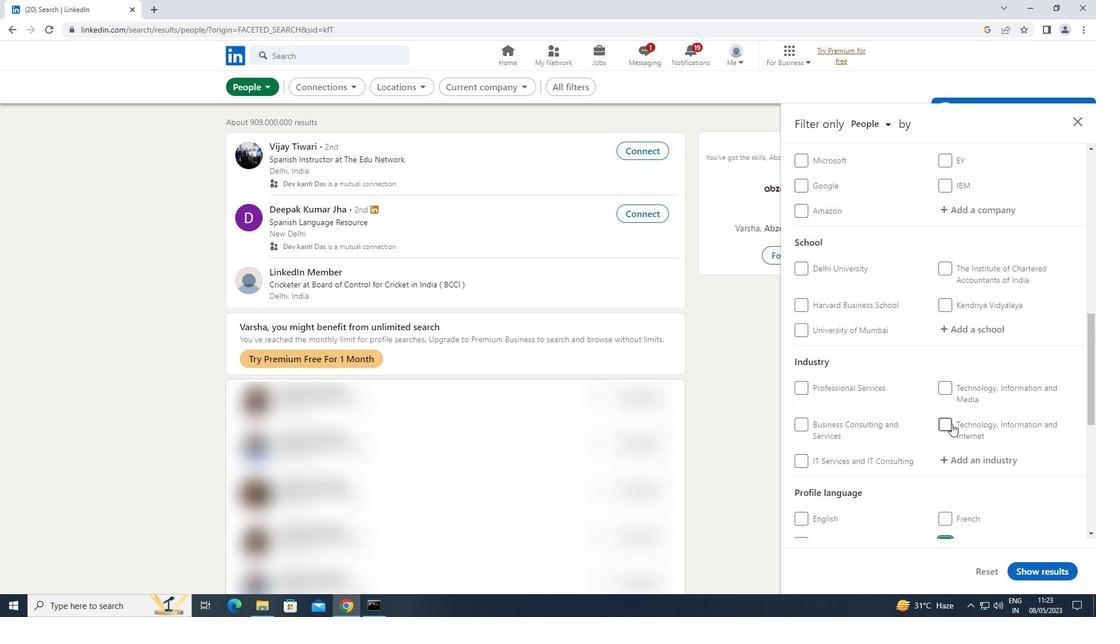 
Action: Mouse scrolled (952, 423) with delta (0, 0)
Screenshot: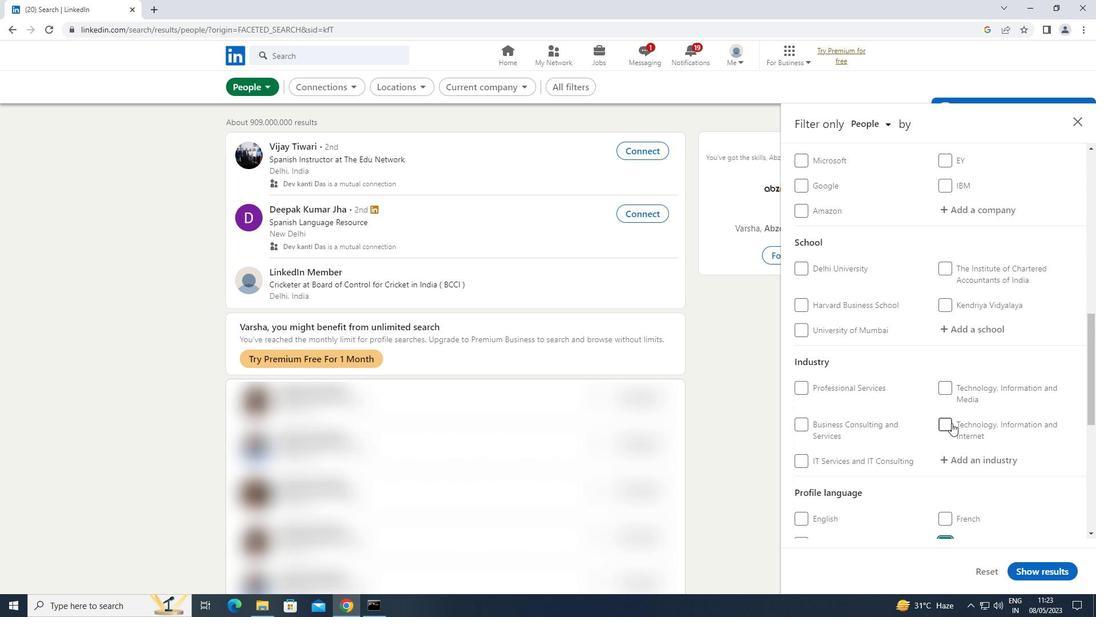 
Action: Mouse moved to (980, 274)
Screenshot: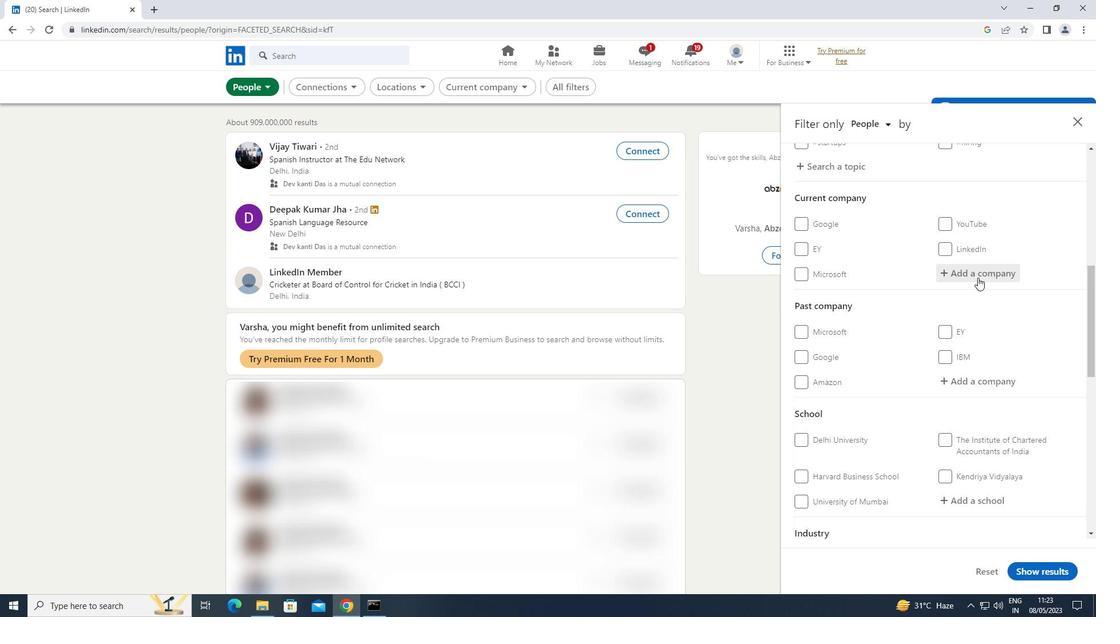 
Action: Mouse pressed left at (980, 274)
Screenshot: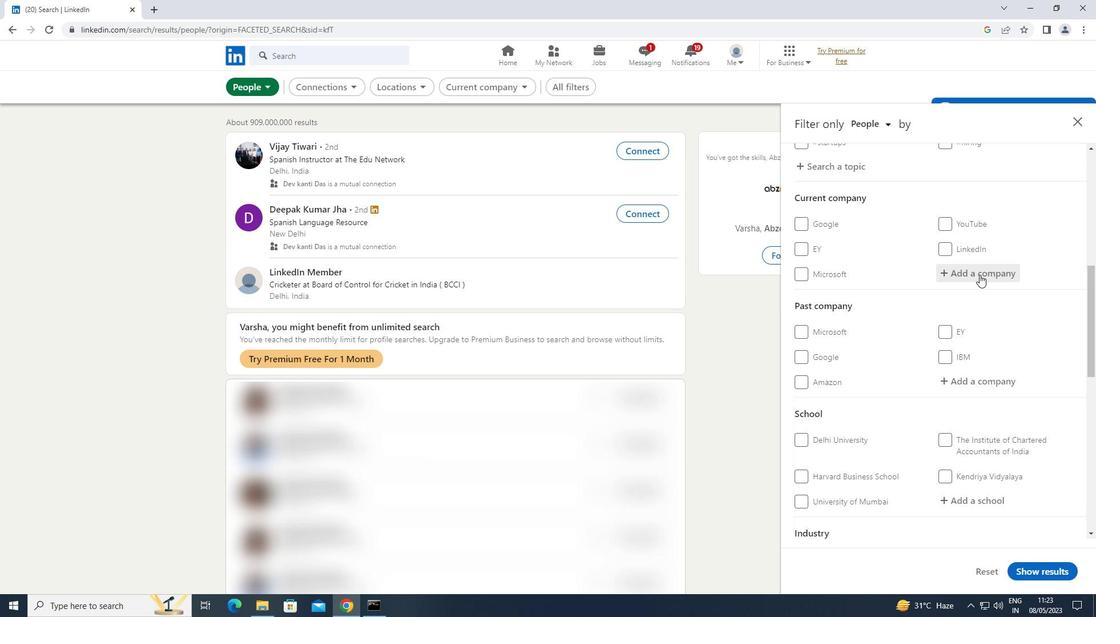 
Action: Key pressed <Key.shift>ELGI<Key.space>
Screenshot: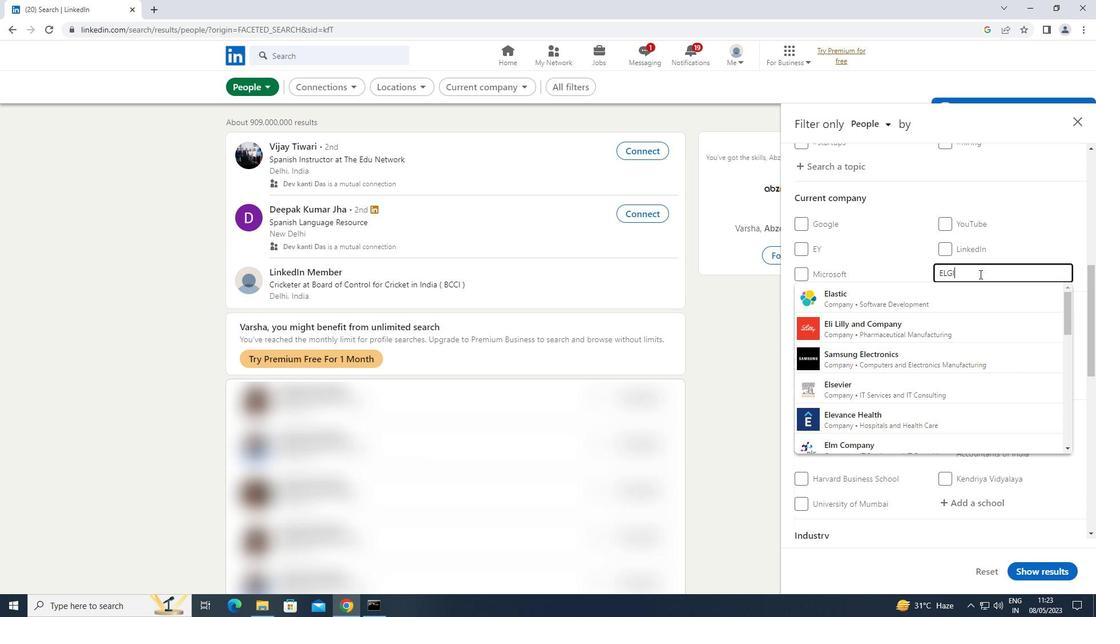 
Action: Mouse moved to (869, 295)
Screenshot: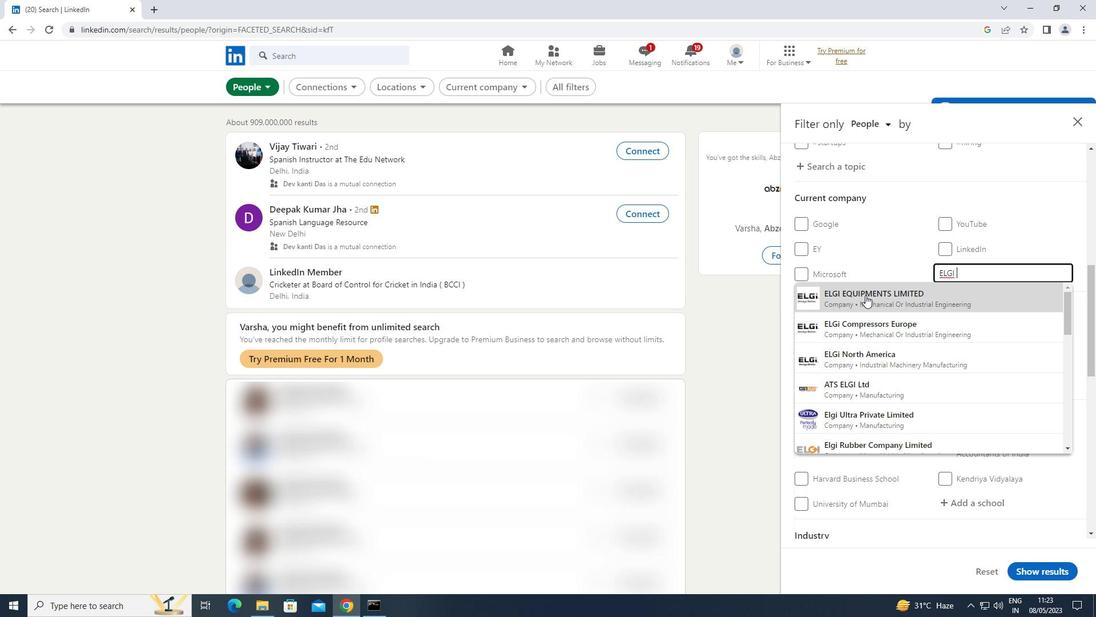 
Action: Mouse pressed left at (869, 295)
Screenshot: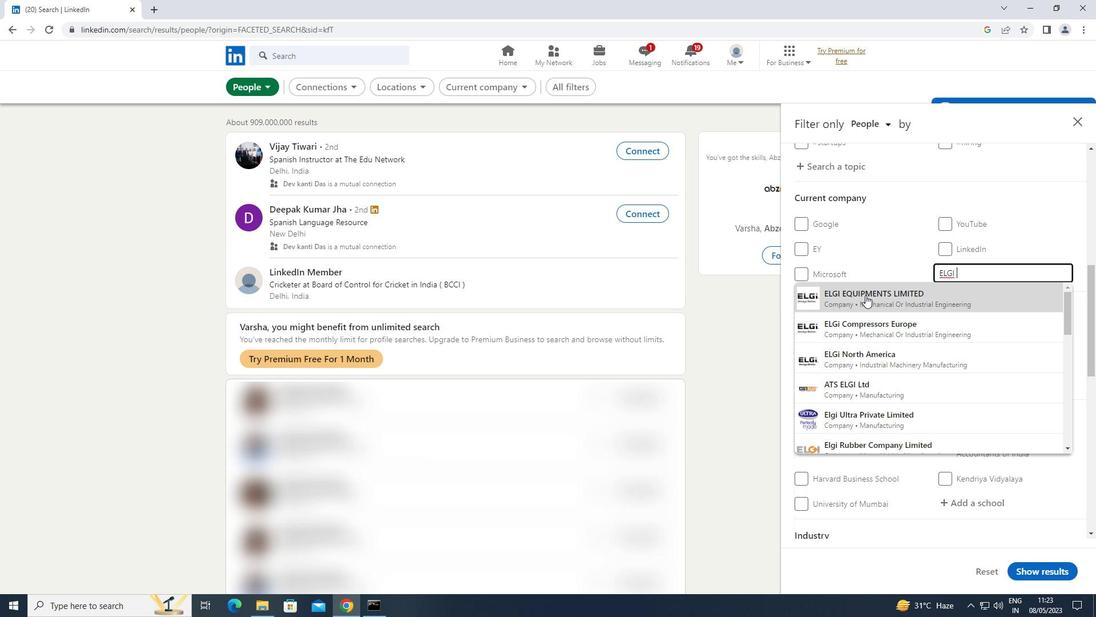 
Action: Mouse moved to (871, 295)
Screenshot: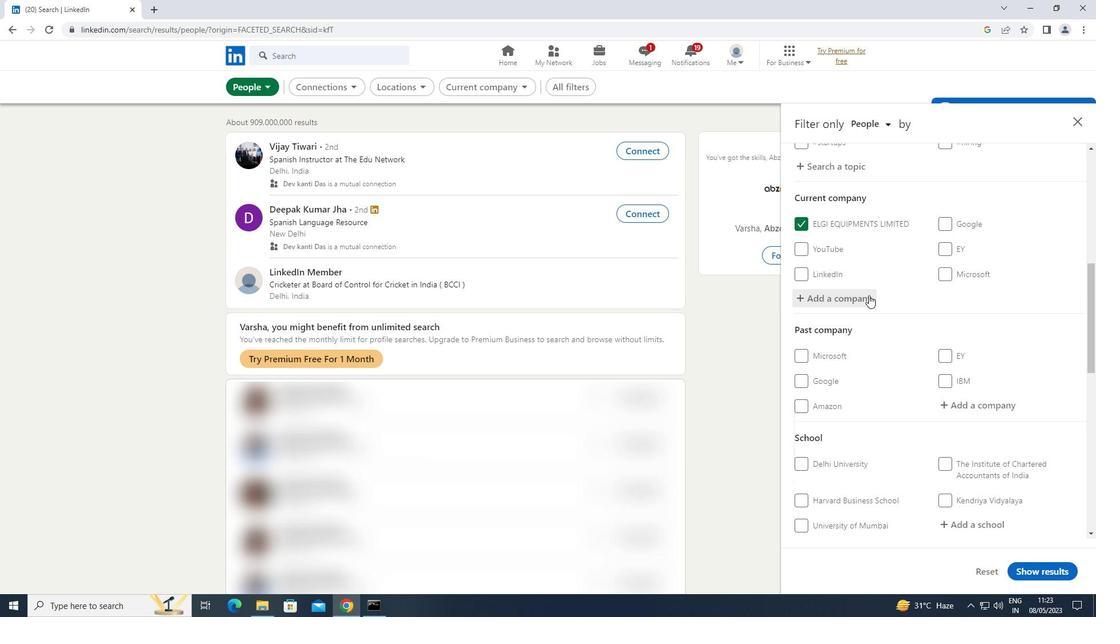 
Action: Mouse scrolled (871, 294) with delta (0, 0)
Screenshot: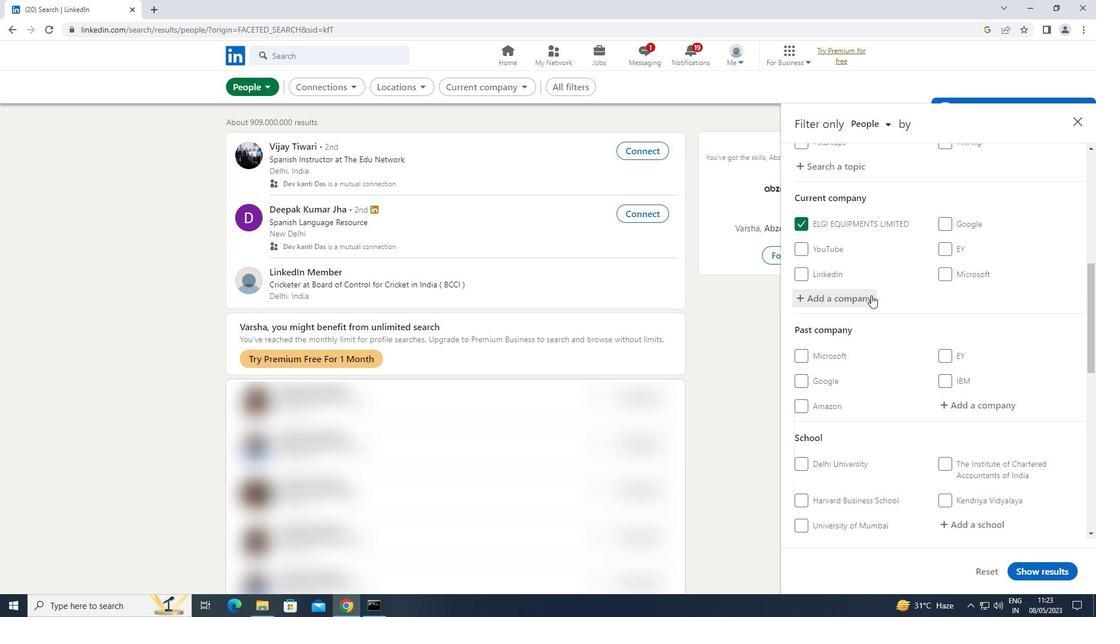 
Action: Mouse scrolled (871, 294) with delta (0, 0)
Screenshot: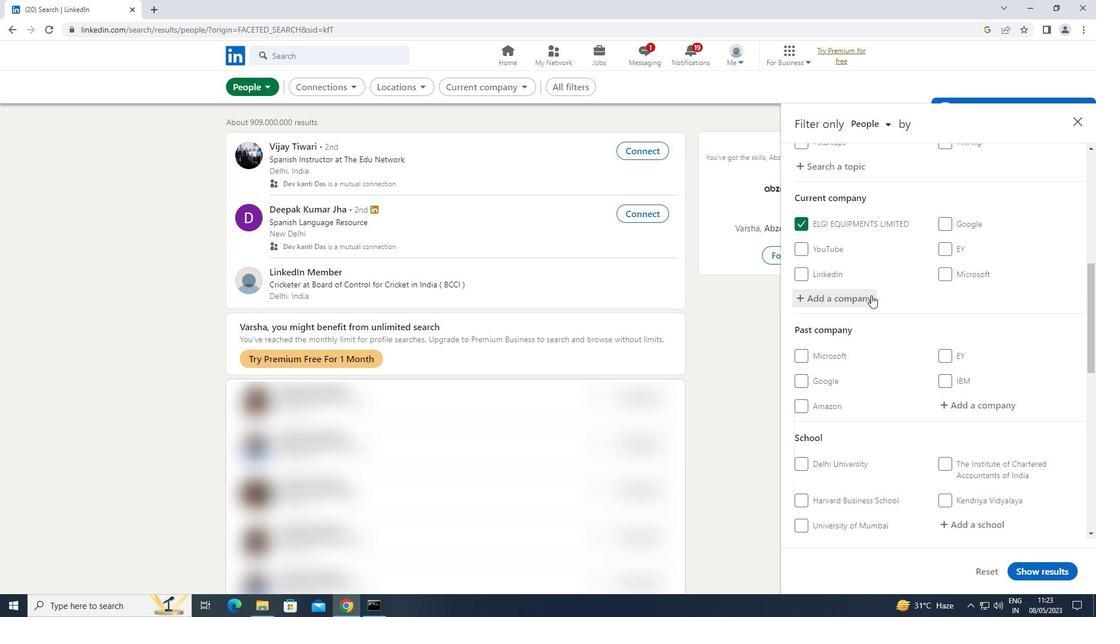 
Action: Mouse scrolled (871, 294) with delta (0, 0)
Screenshot: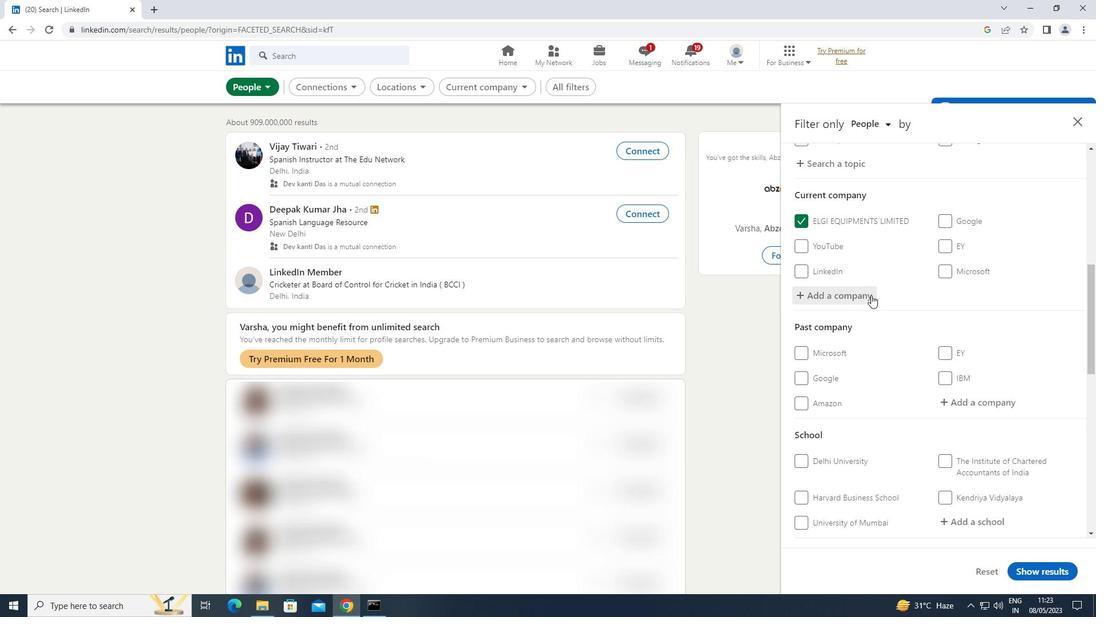 
Action: Mouse moved to (966, 353)
Screenshot: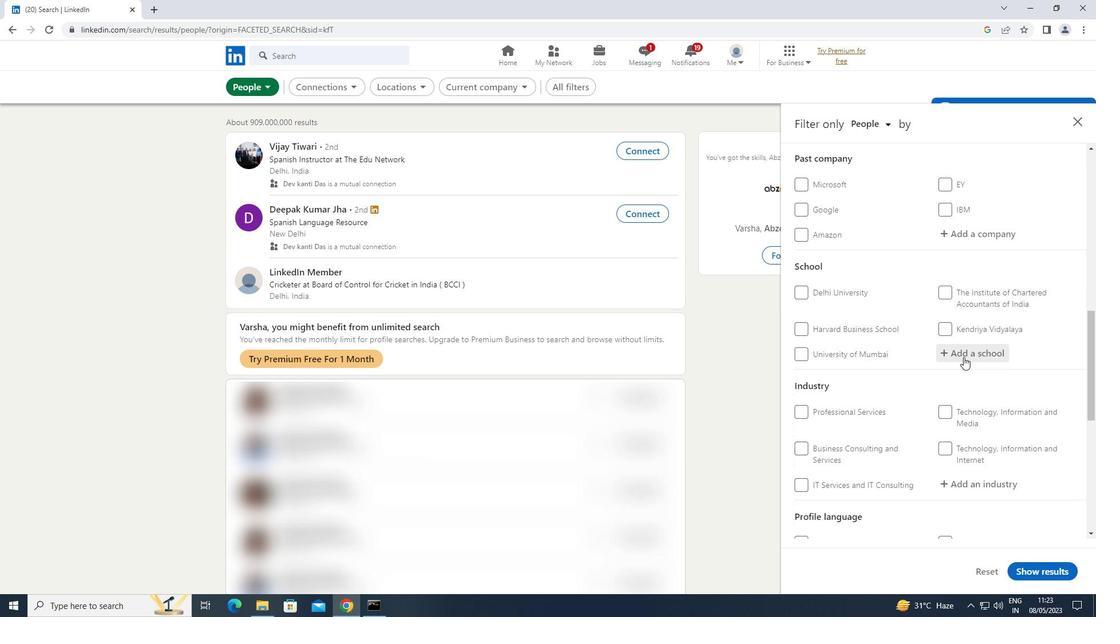 
Action: Mouse pressed left at (966, 353)
Screenshot: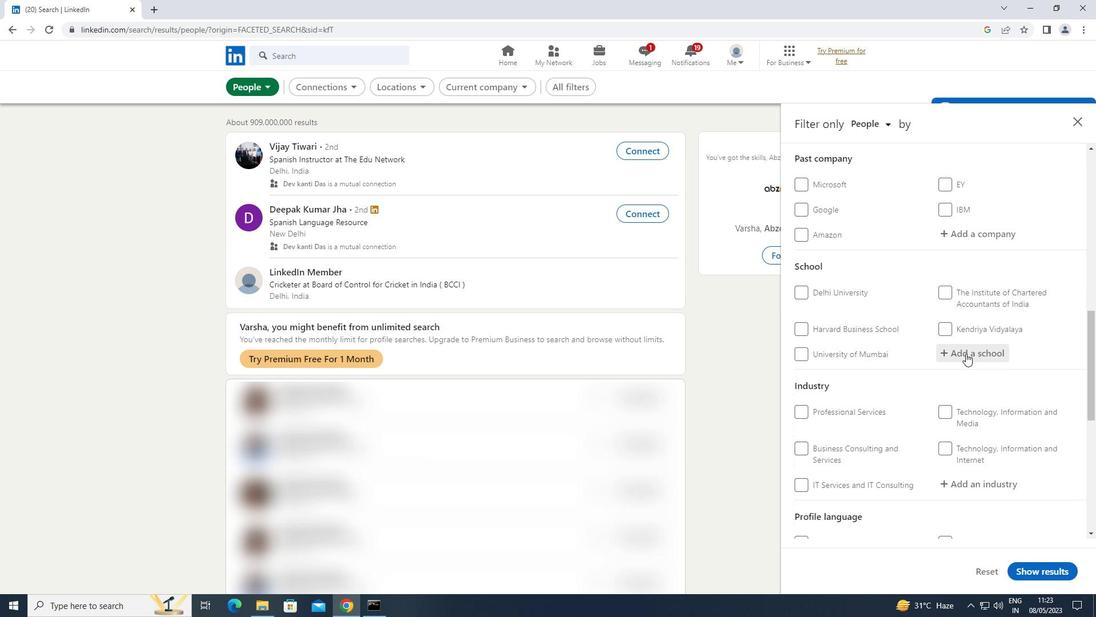 
Action: Key pressed <Key.shift>KARUNYA<Key.space>
Screenshot: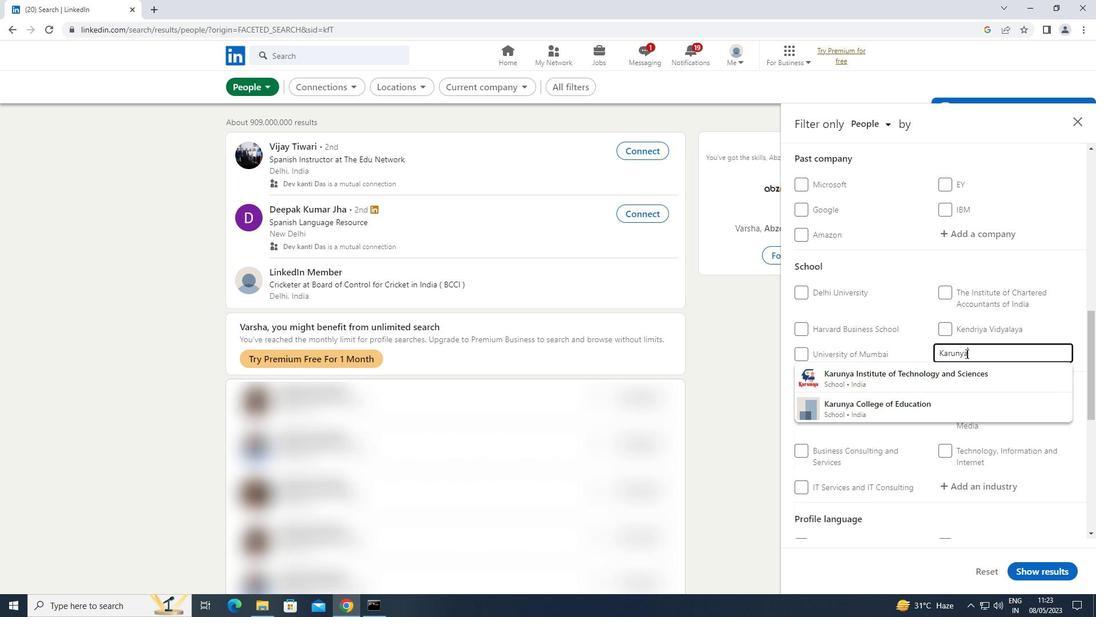 
Action: Mouse moved to (947, 375)
Screenshot: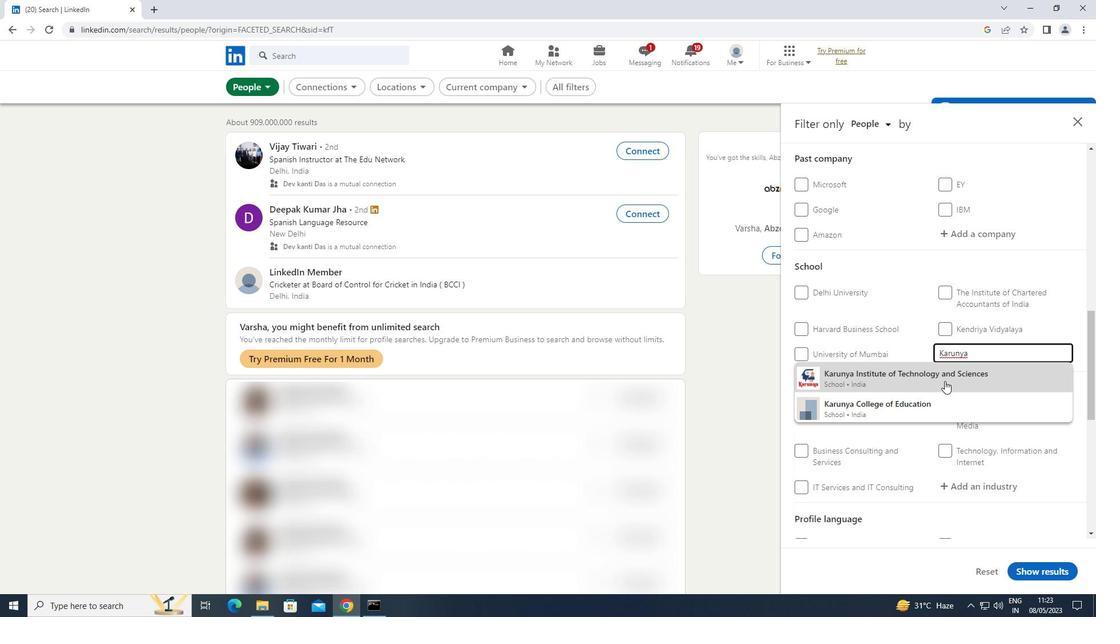 
Action: Mouse pressed left at (947, 375)
Screenshot: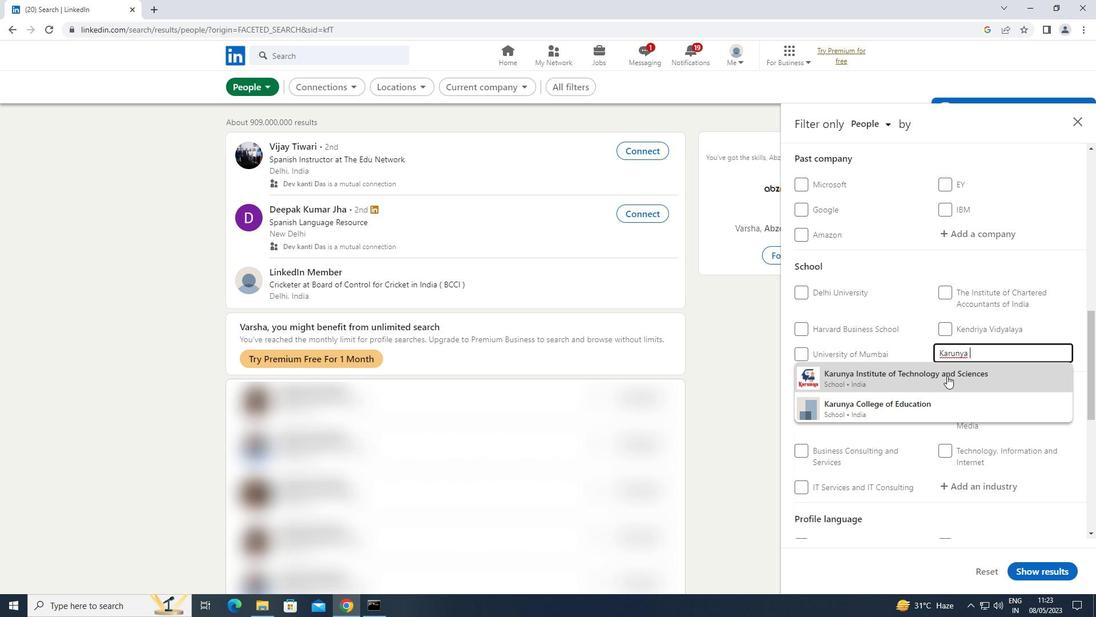 
Action: Mouse moved to (990, 515)
Screenshot: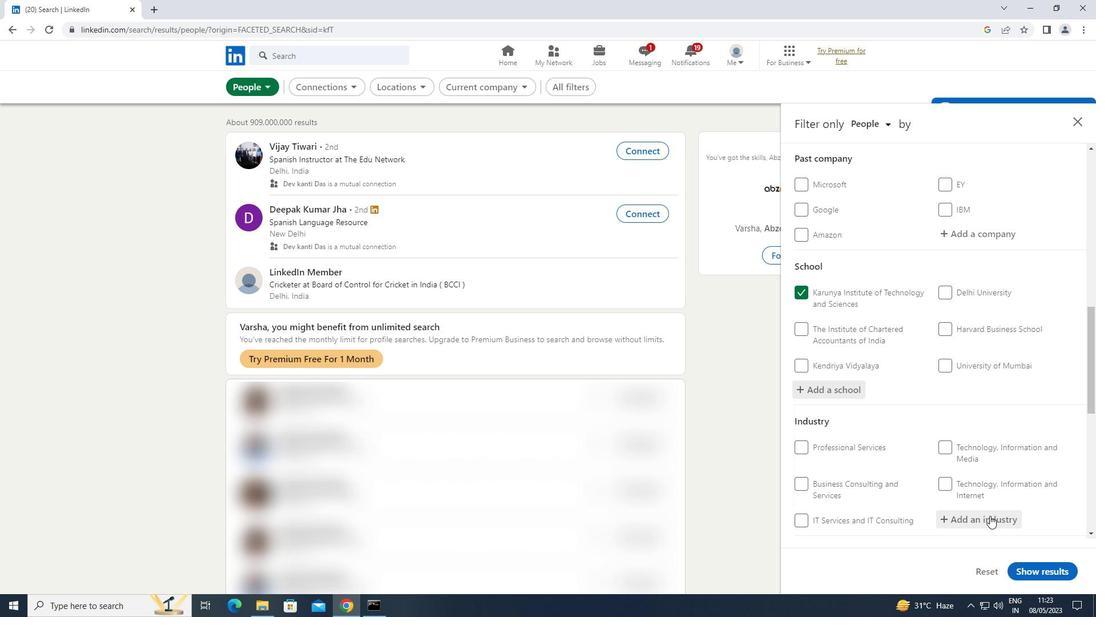 
Action: Mouse pressed left at (990, 515)
Screenshot: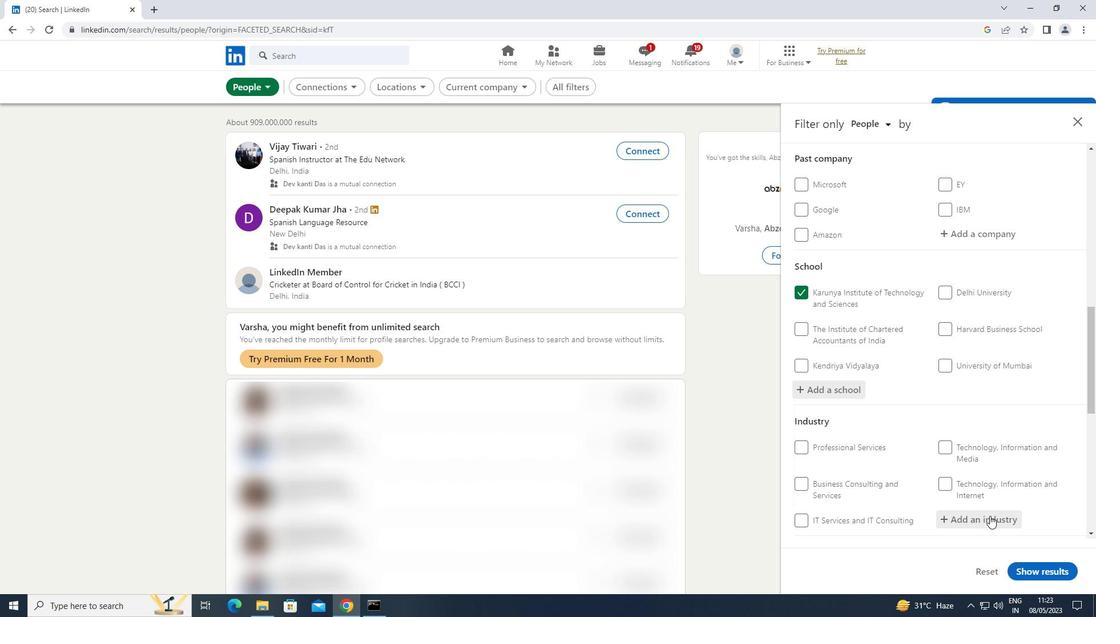 
Action: Mouse moved to (990, 515)
Screenshot: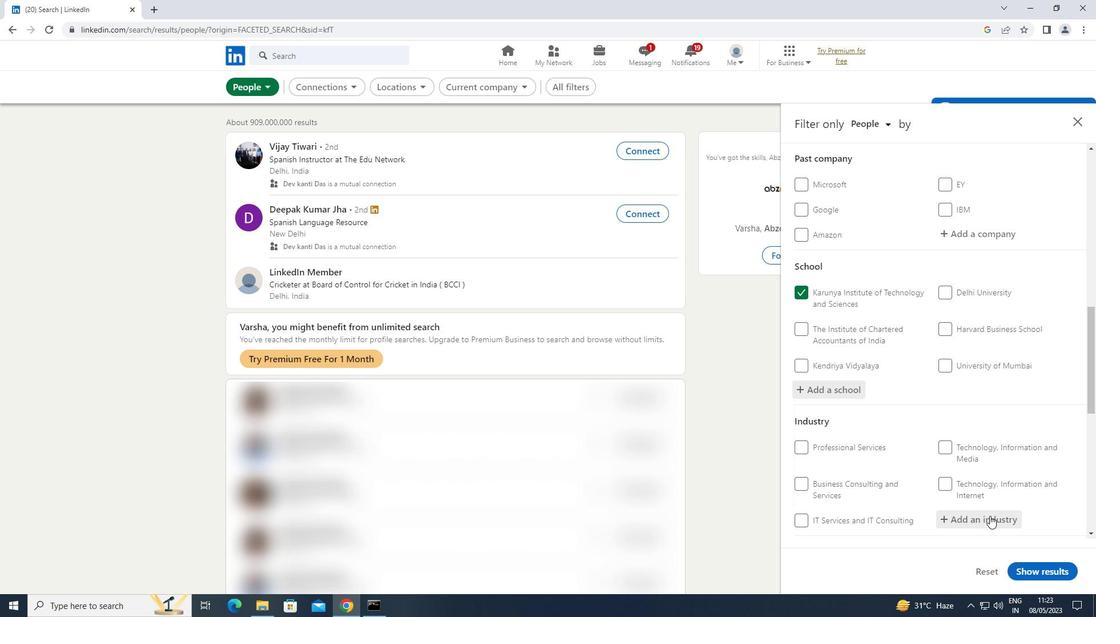 
Action: Key pressed <Key.shift>ROBOTICS
Screenshot: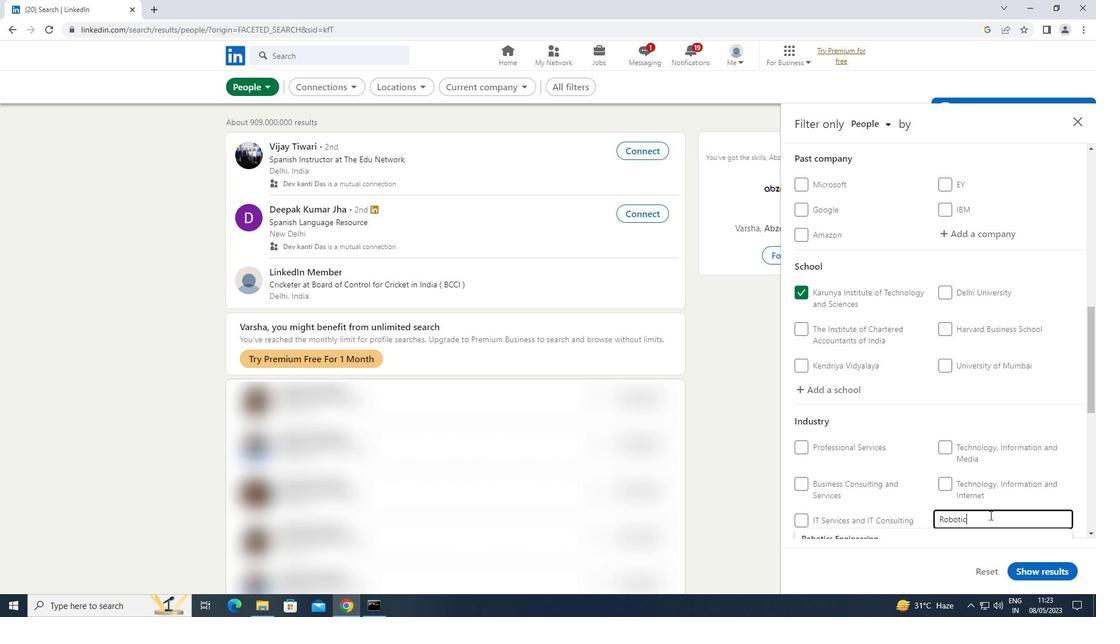 
Action: Mouse scrolled (990, 514) with delta (0, 0)
Screenshot: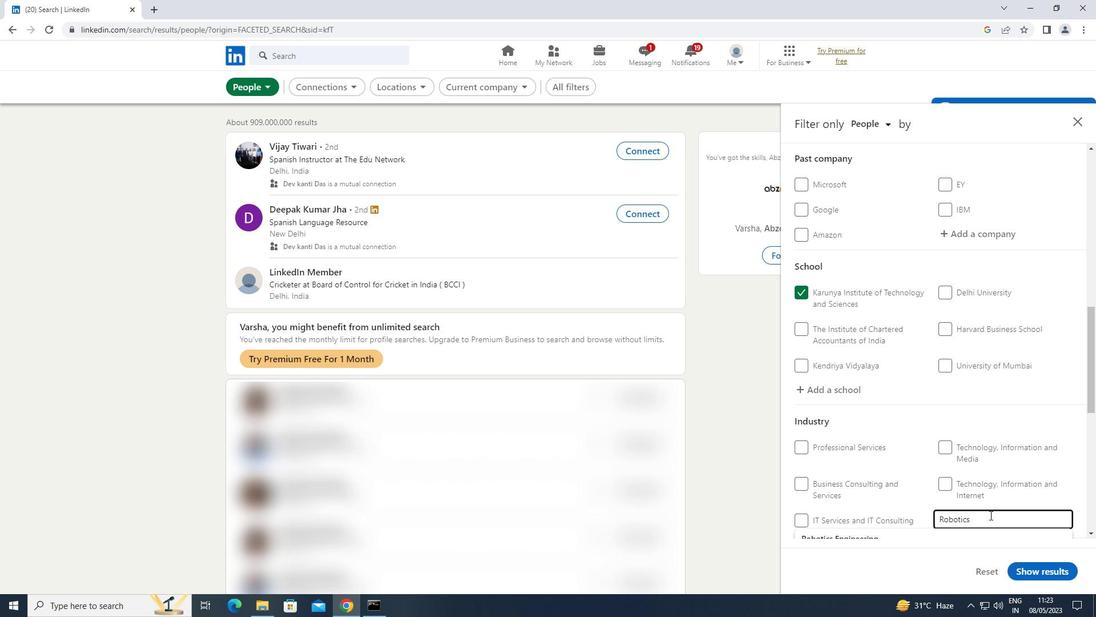 
Action: Mouse scrolled (990, 514) with delta (0, 0)
Screenshot: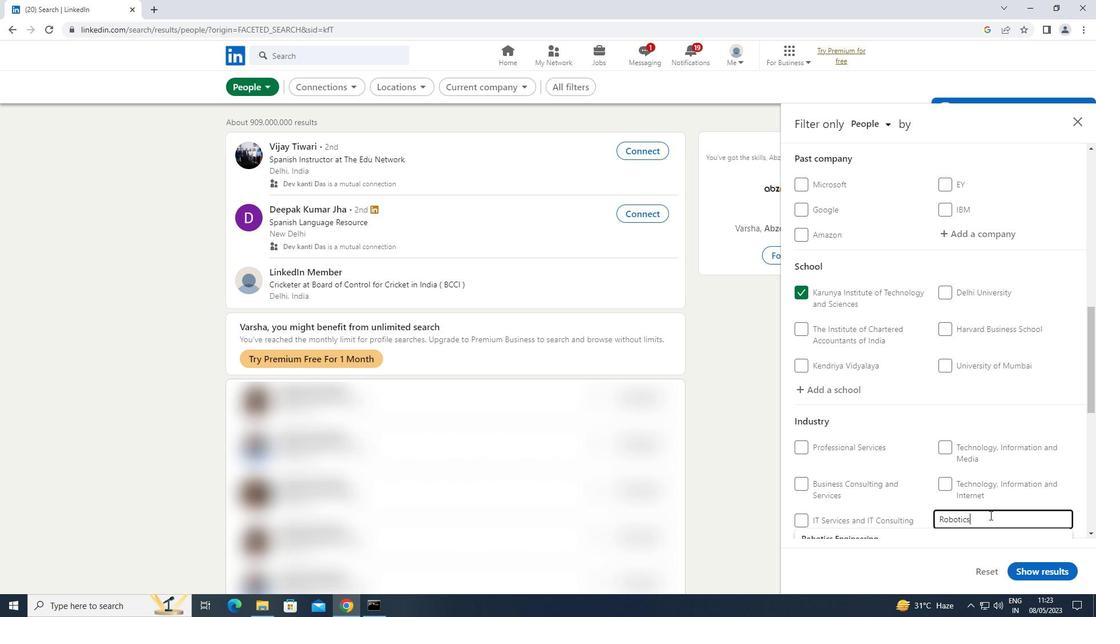 
Action: Mouse moved to (889, 423)
Screenshot: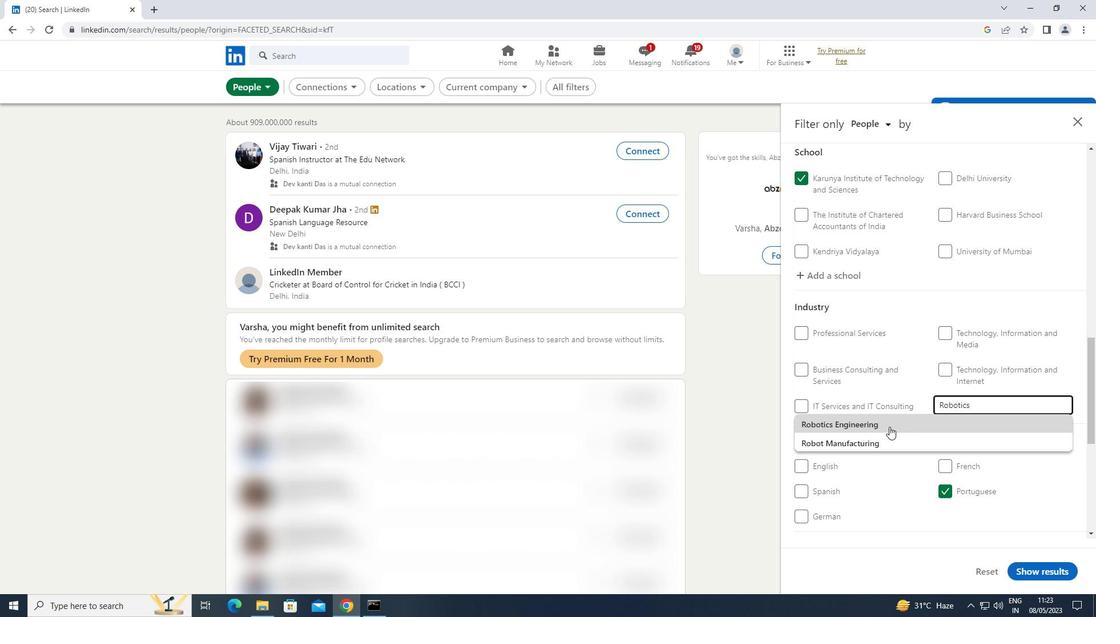 
Action: Mouse pressed left at (889, 423)
Screenshot: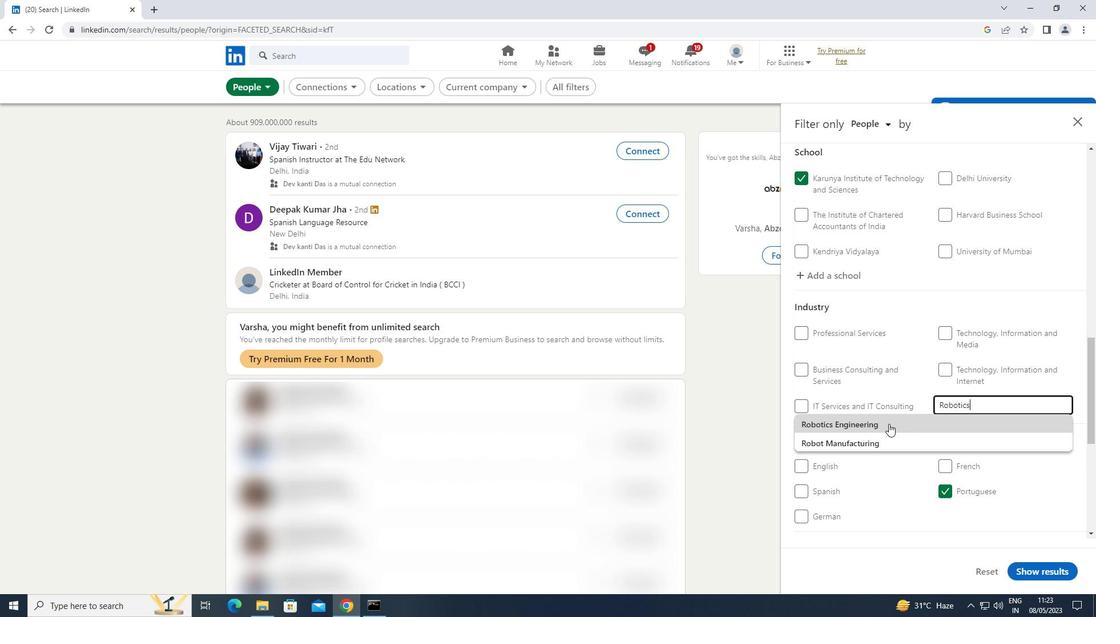 
Action: Mouse moved to (889, 422)
Screenshot: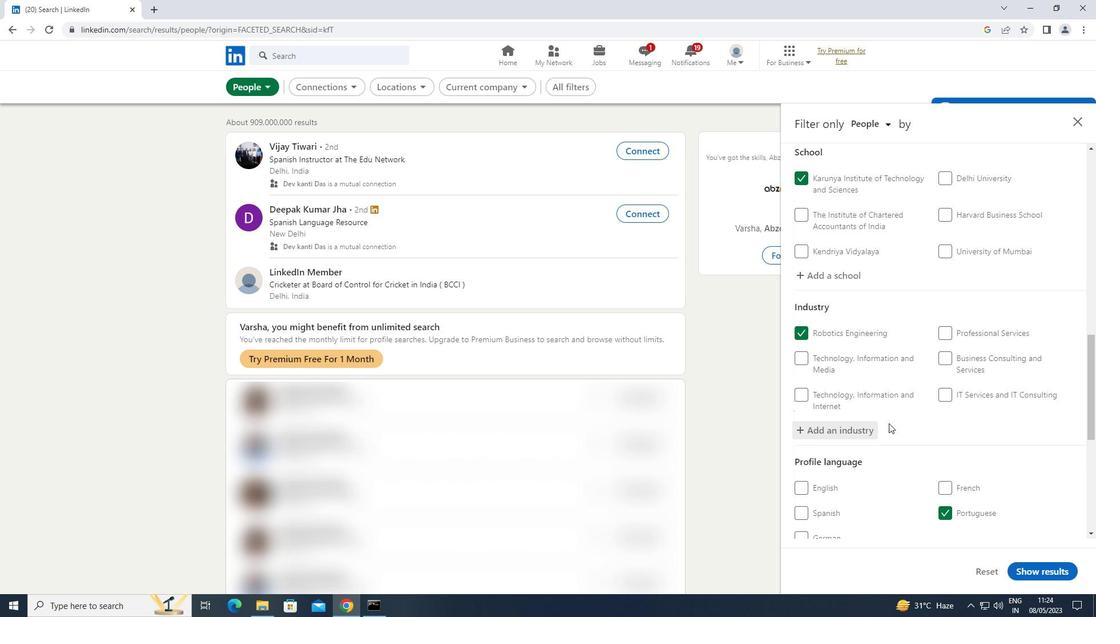 
Action: Mouse scrolled (889, 421) with delta (0, 0)
Screenshot: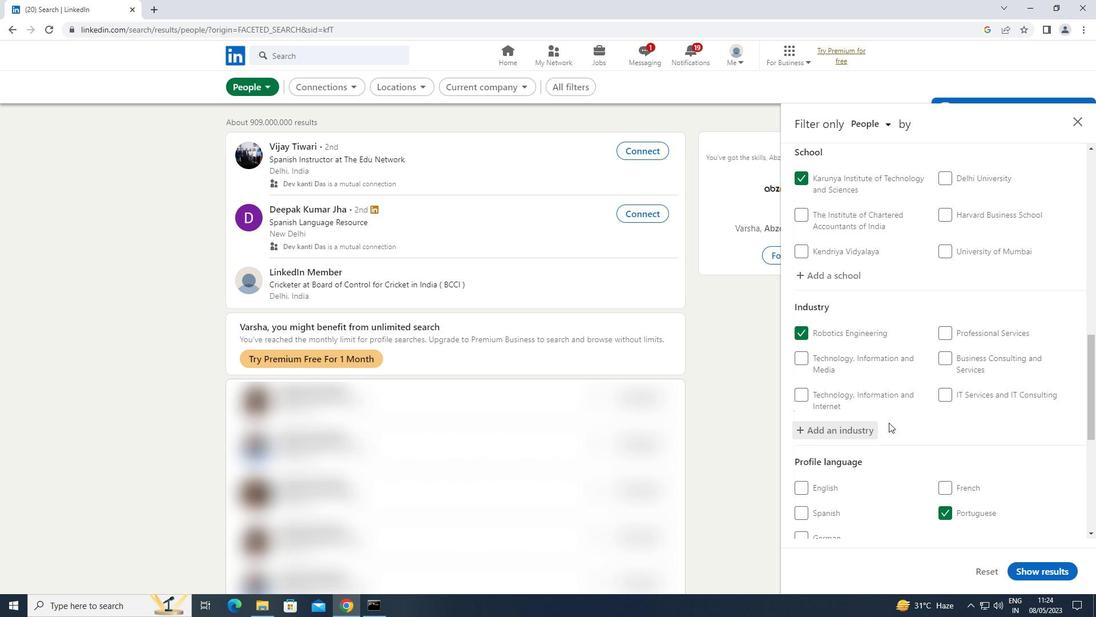 
Action: Mouse scrolled (889, 421) with delta (0, 0)
Screenshot: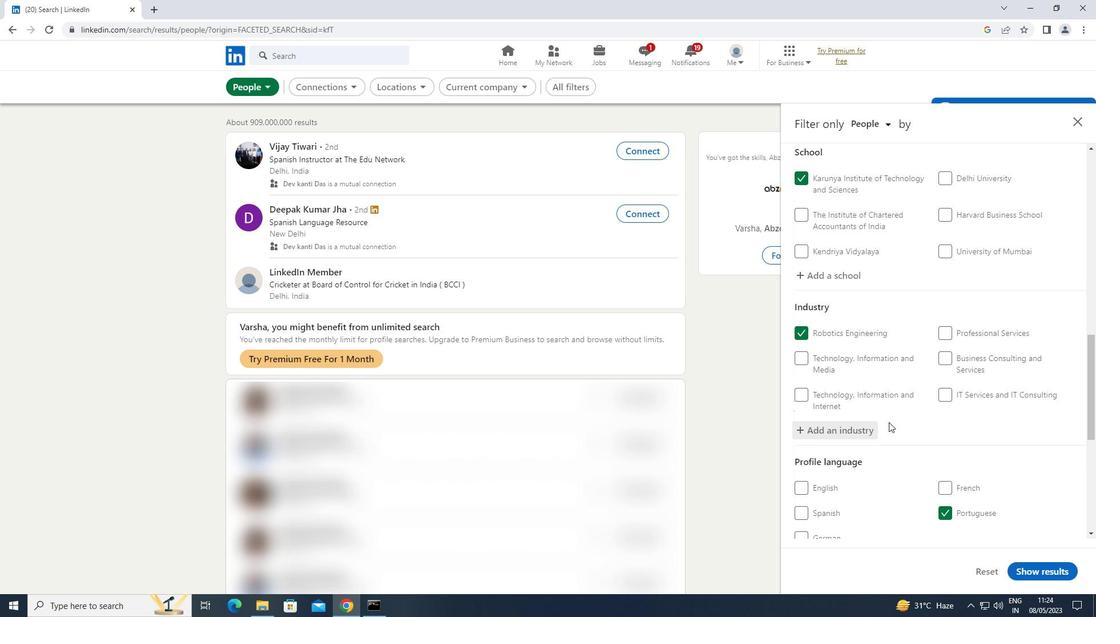 
Action: Mouse scrolled (889, 421) with delta (0, 0)
Screenshot: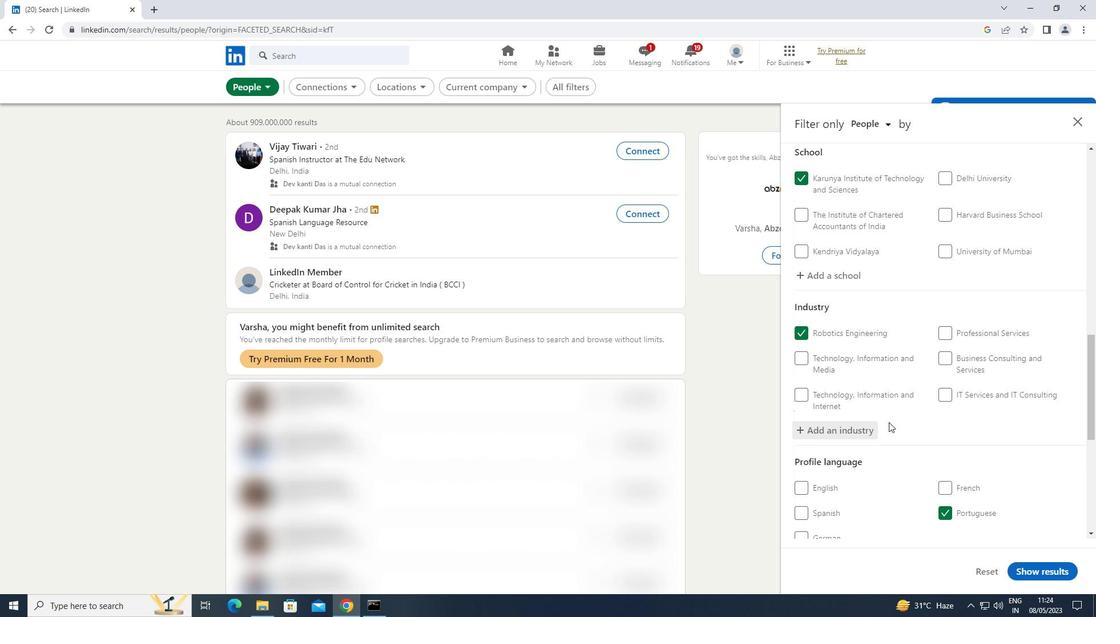 
Action: Mouse scrolled (889, 421) with delta (0, 0)
Screenshot: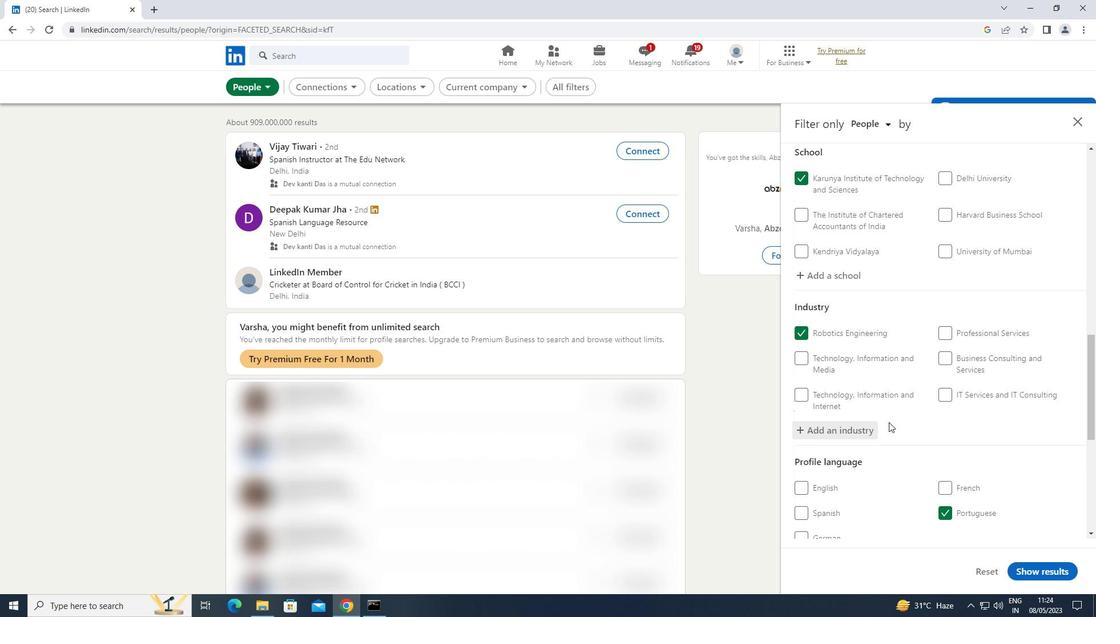
Action: Mouse scrolled (889, 421) with delta (0, 0)
Screenshot: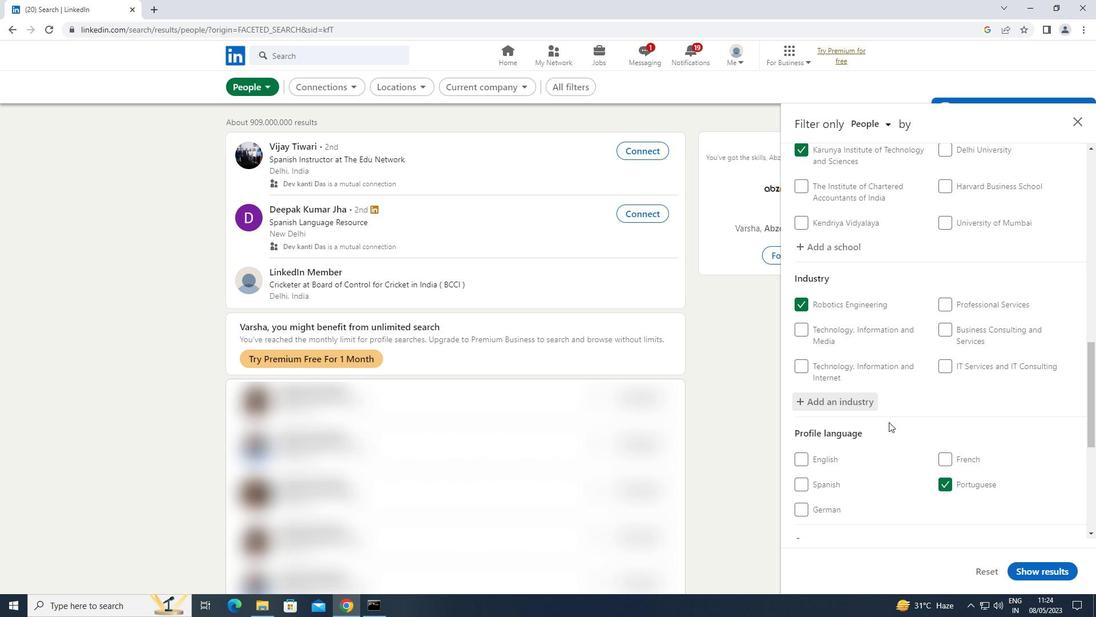 
Action: Mouse moved to (981, 425)
Screenshot: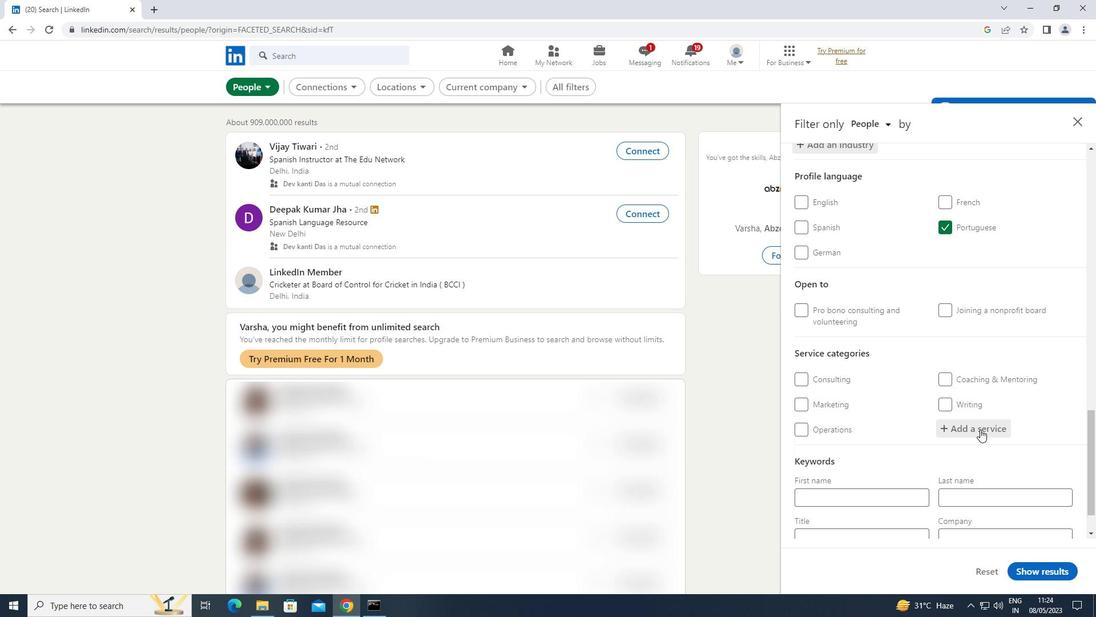 
Action: Mouse pressed left at (981, 425)
Screenshot: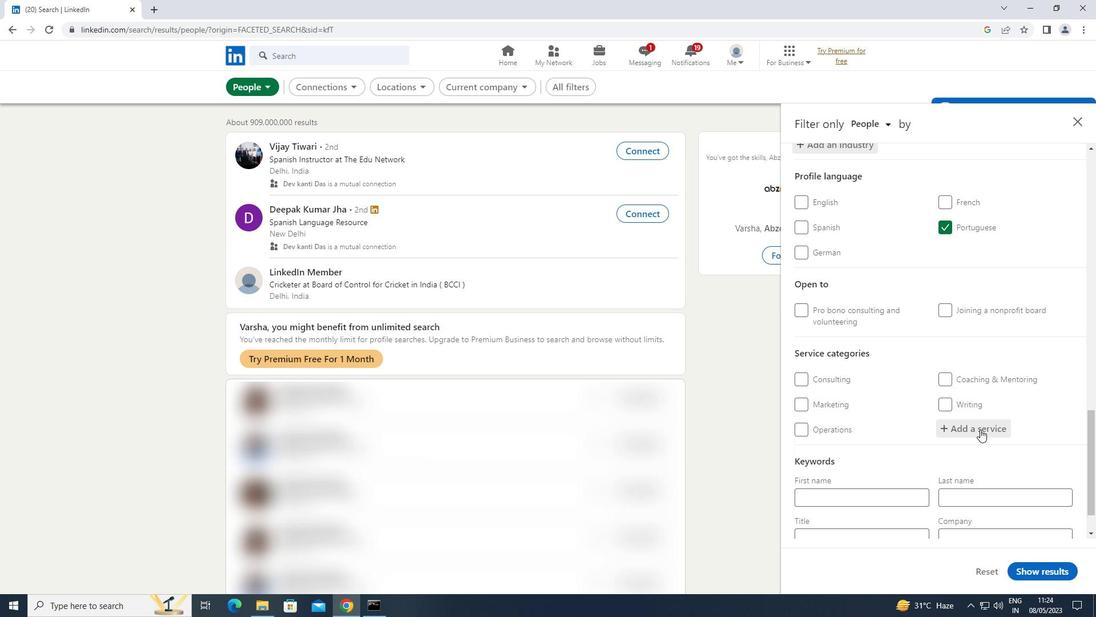 
Action: Mouse moved to (982, 425)
Screenshot: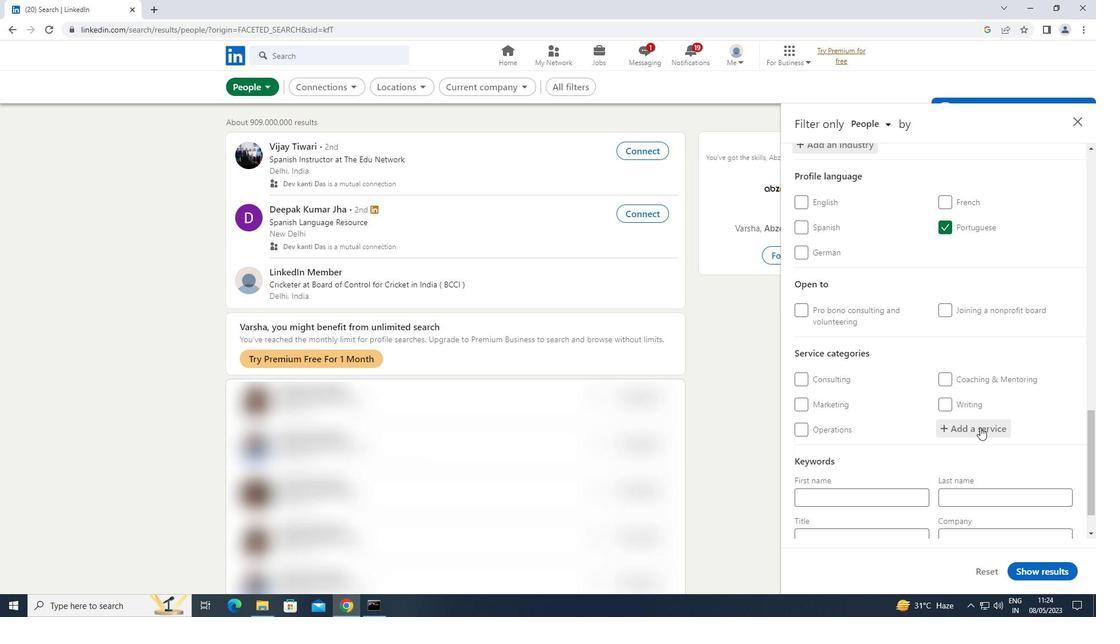 
Action: Key pressed <Key.shift>ANDROID<Key.space><Key.shift>DEVELOPMENT
Screenshot: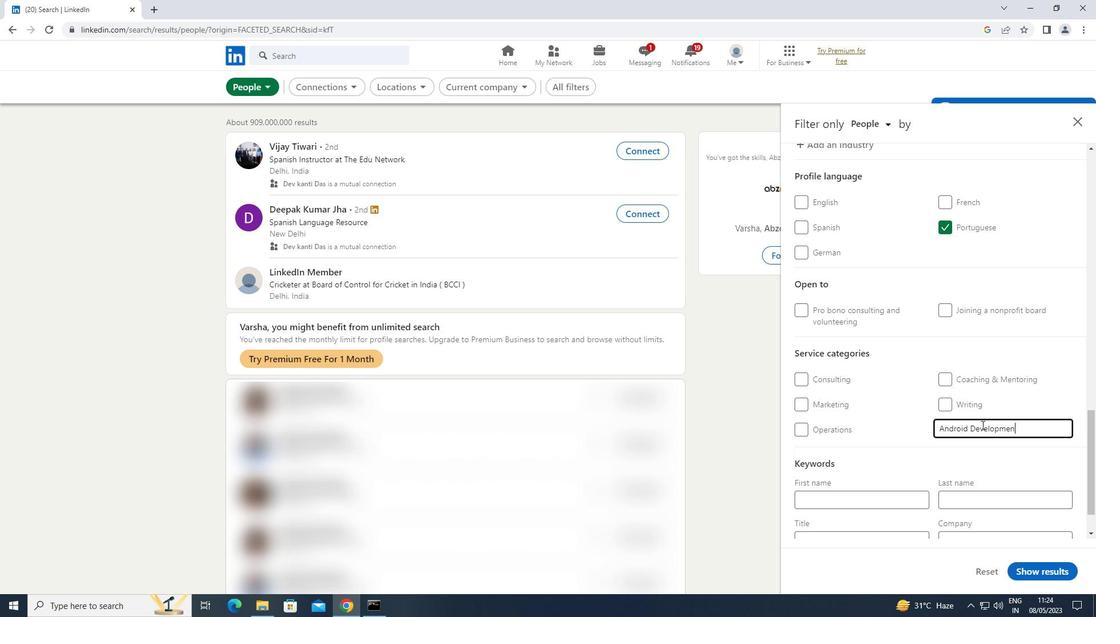 
Action: Mouse moved to (985, 421)
Screenshot: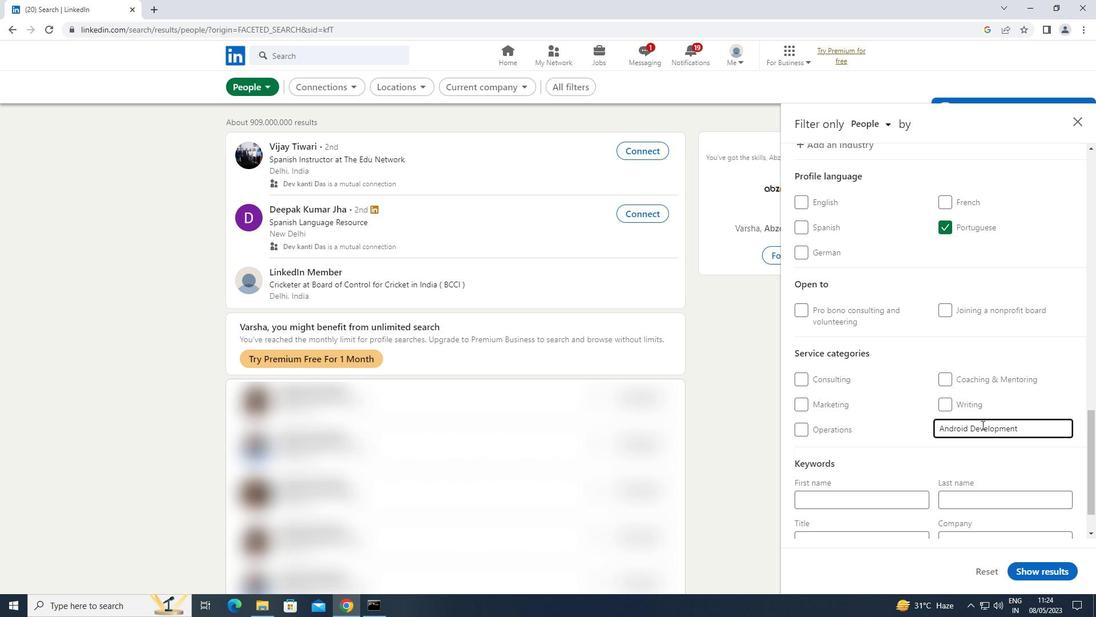 
Action: Mouse scrolled (985, 420) with delta (0, 0)
Screenshot: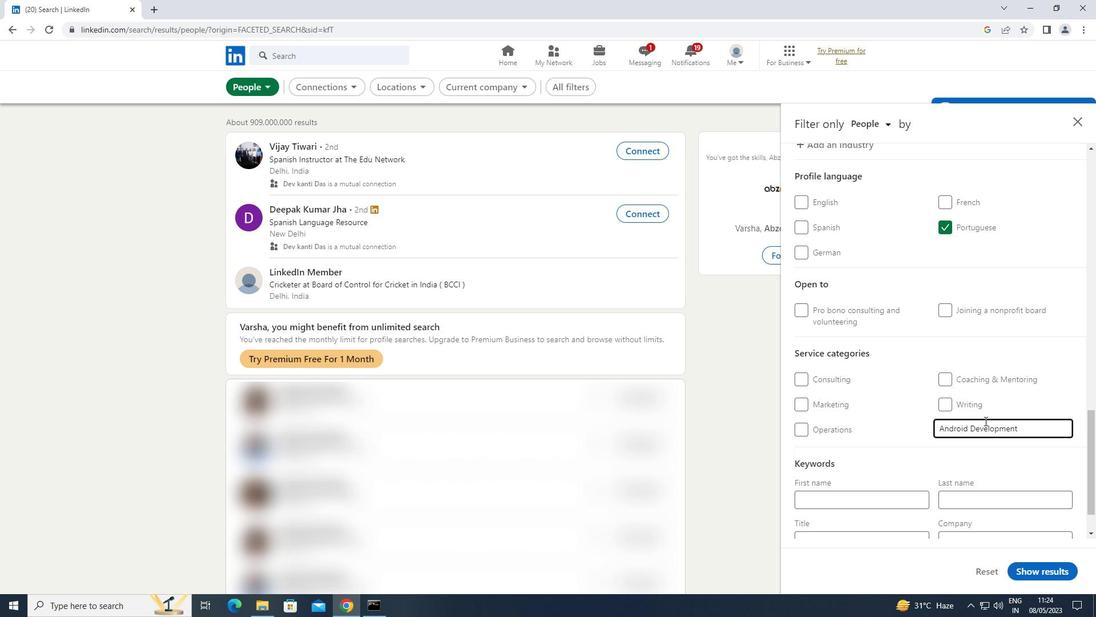 
Action: Mouse scrolled (985, 420) with delta (0, 0)
Screenshot: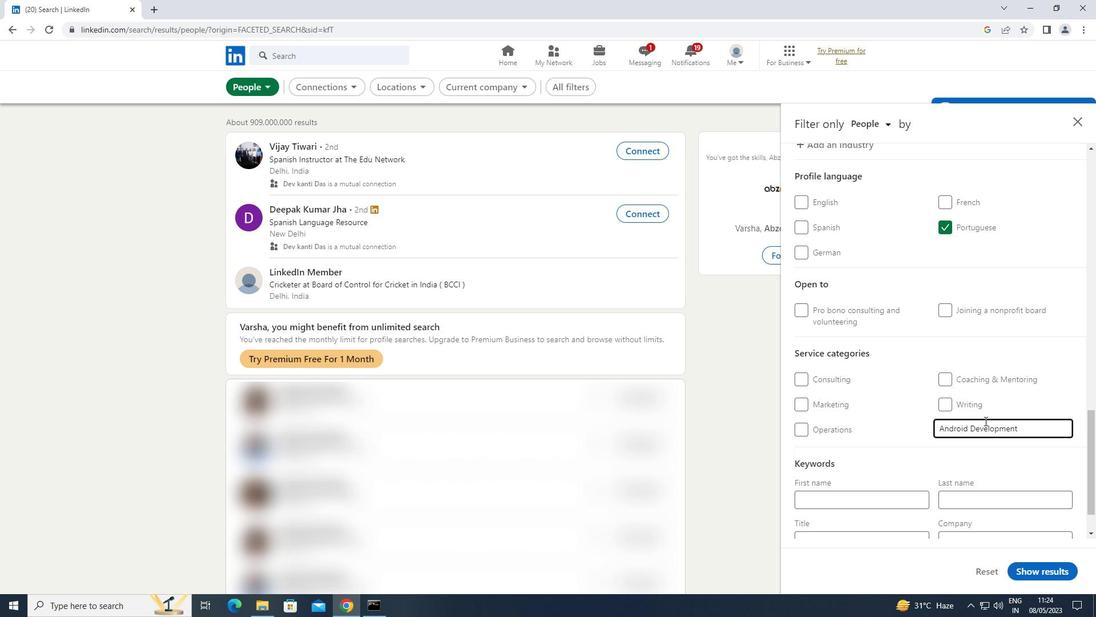 
Action: Mouse moved to (985, 422)
Screenshot: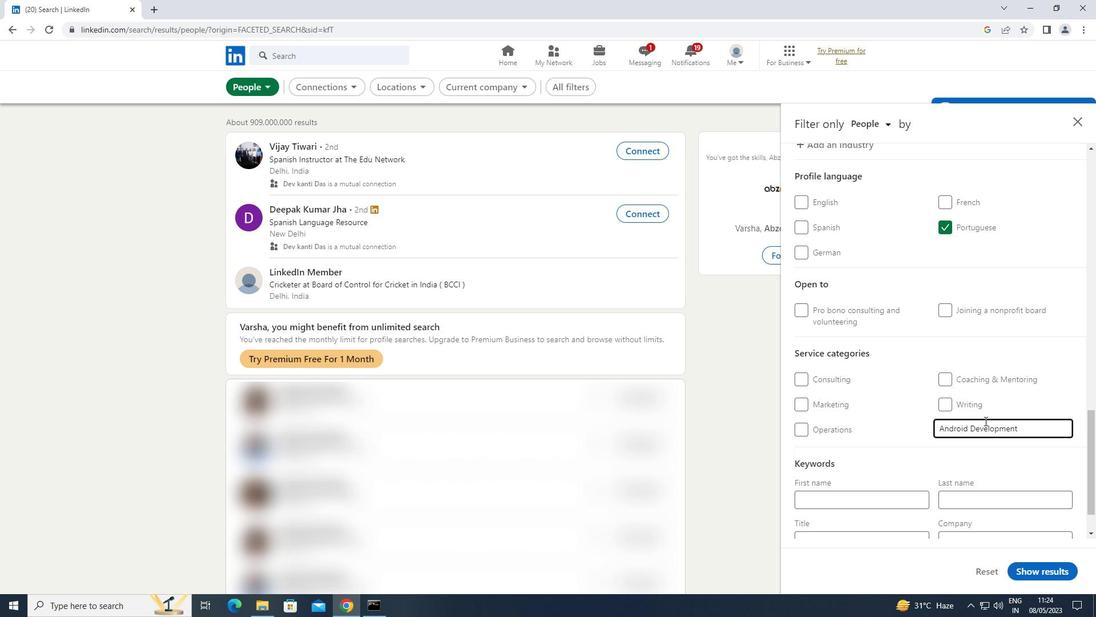 
Action: Mouse scrolled (985, 422) with delta (0, 0)
Screenshot: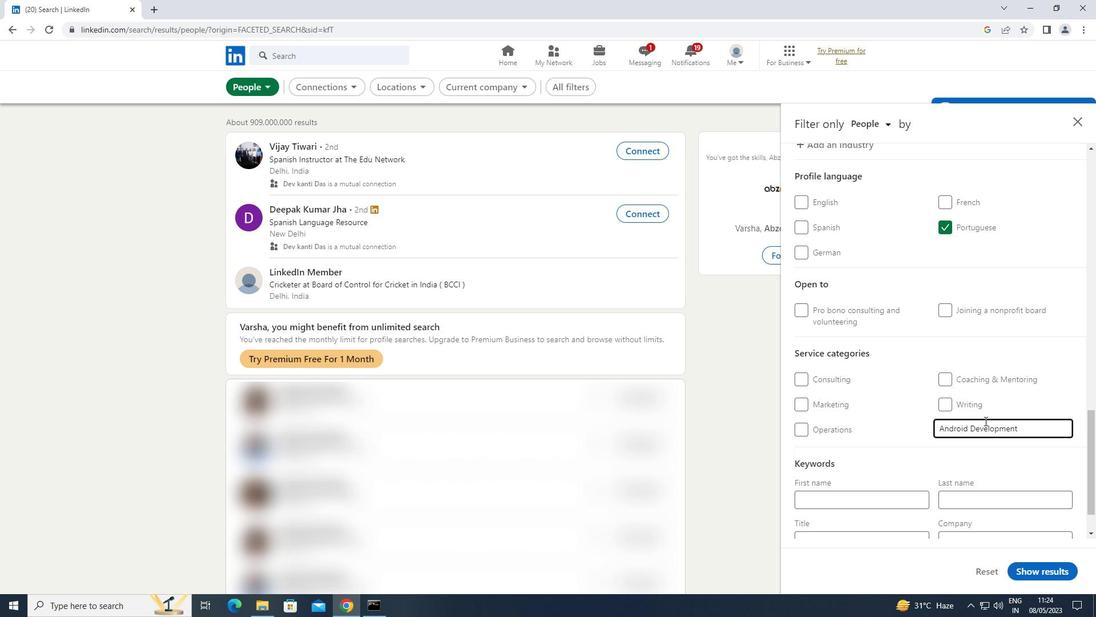 
Action: Mouse moved to (841, 490)
Screenshot: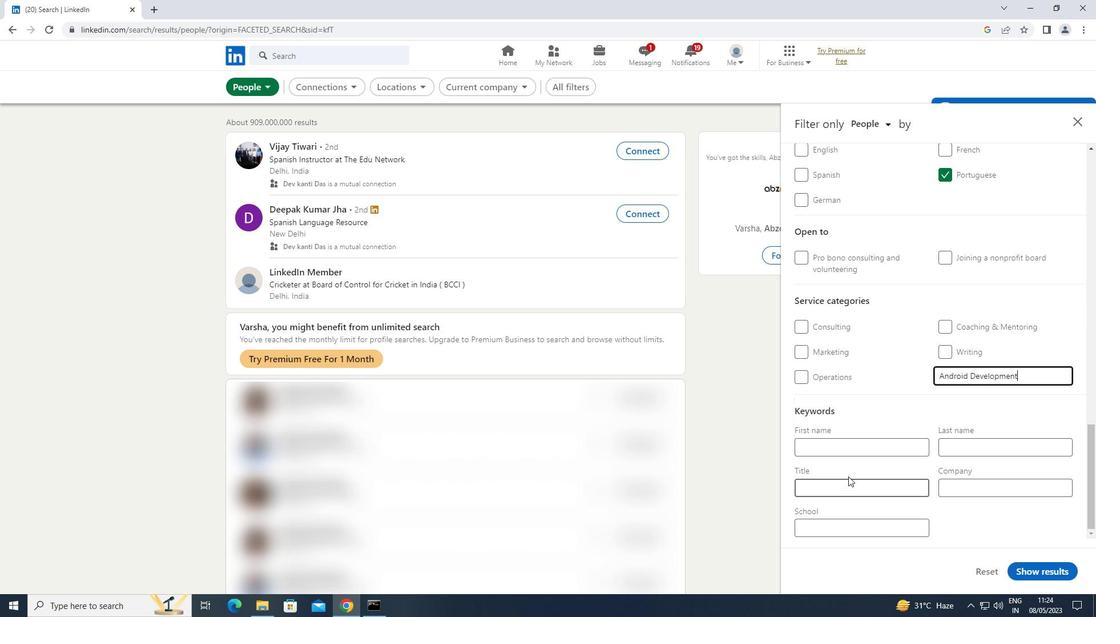 
Action: Mouse pressed left at (841, 490)
Screenshot: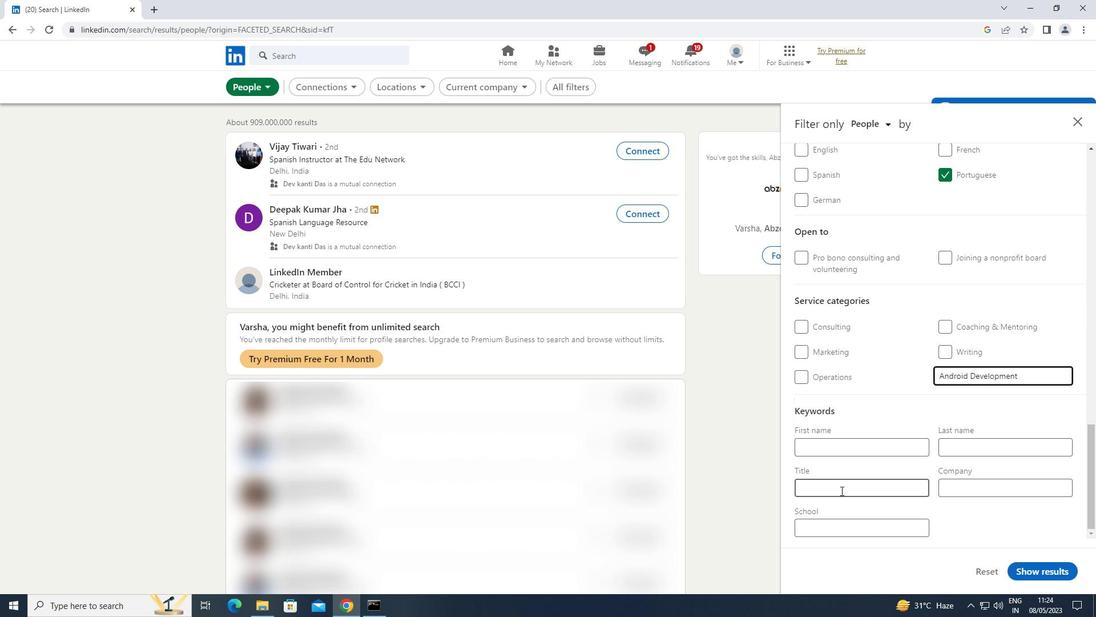 
Action: Key pressed <Key.shift>SPA<Key.space><Key.shift>MANAGER
Screenshot: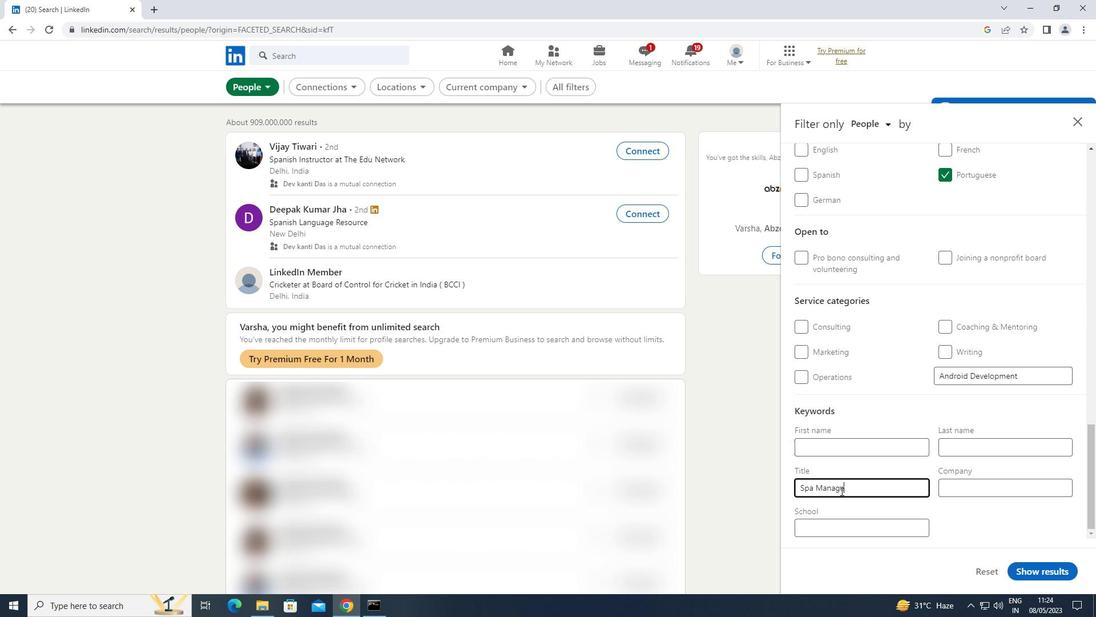 
Action: Mouse moved to (1027, 573)
Screenshot: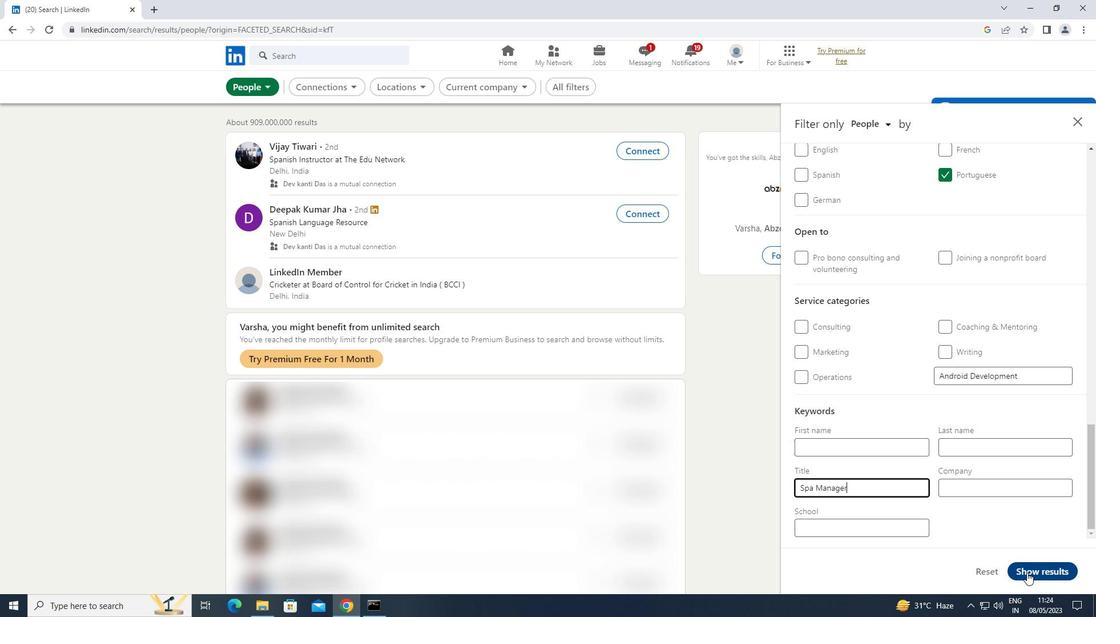 
Action: Mouse pressed left at (1027, 573)
Screenshot: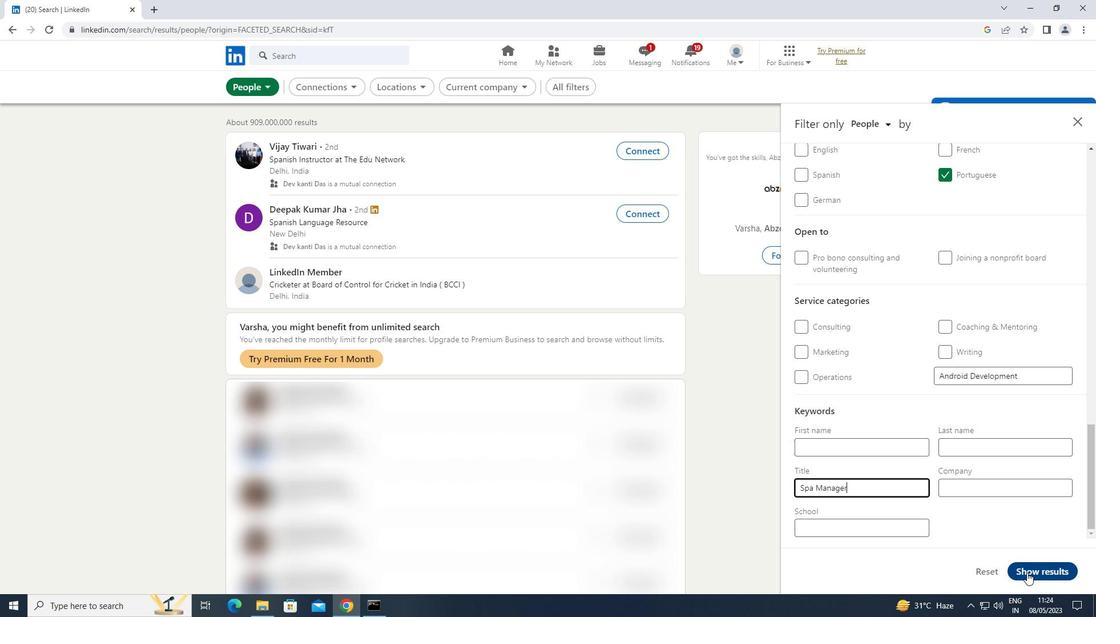 
